 Task: Find connections with filter location Cupira with filter topic #realestatewith filter profile language English with filter current company ITI And Diploma Jobs with filter school Hemwati Nandan Bahuguna Garhwal University with filter industry Collection Agencies with filter service category Search Engine Optimization (SEO) with filter keywords title Tow Truck Operator
Action: Mouse moved to (532, 95)
Screenshot: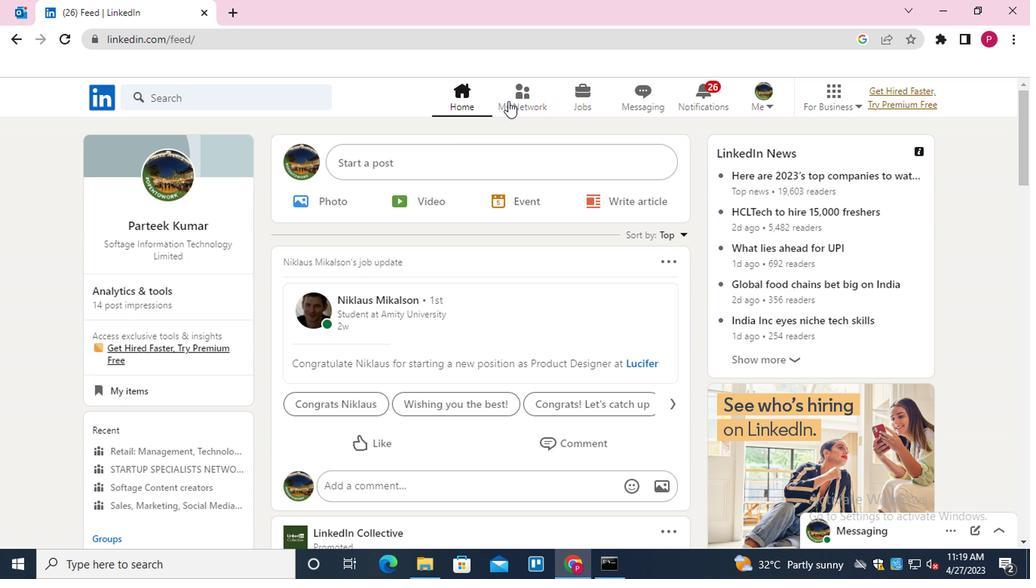 
Action: Mouse pressed left at (532, 95)
Screenshot: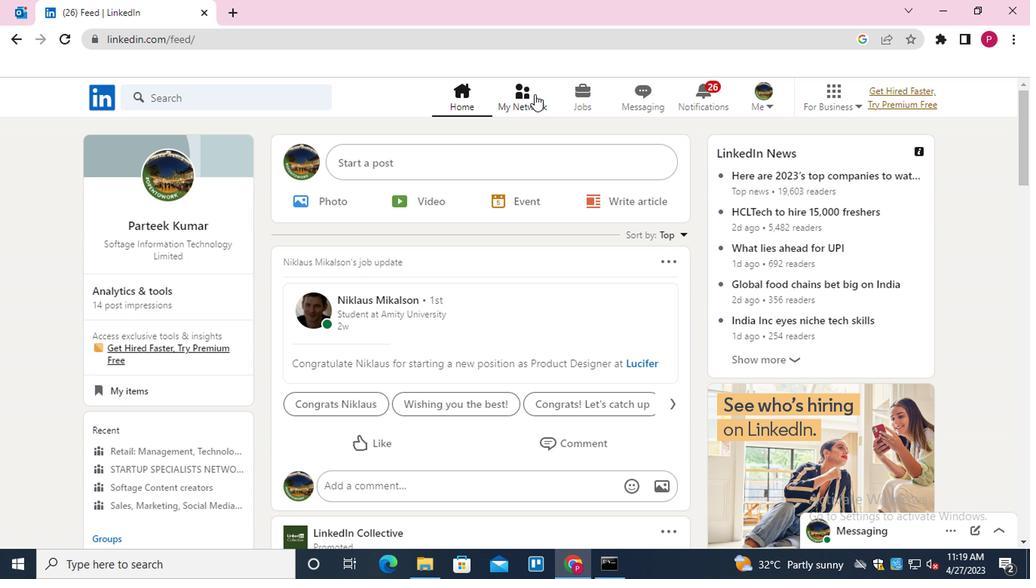 
Action: Mouse moved to (254, 187)
Screenshot: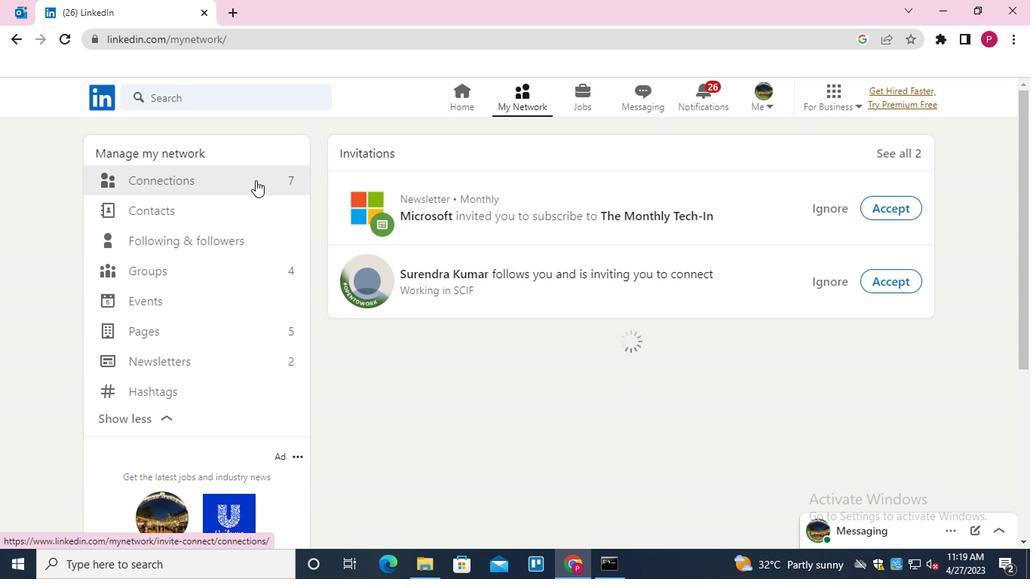 
Action: Mouse pressed left at (254, 187)
Screenshot: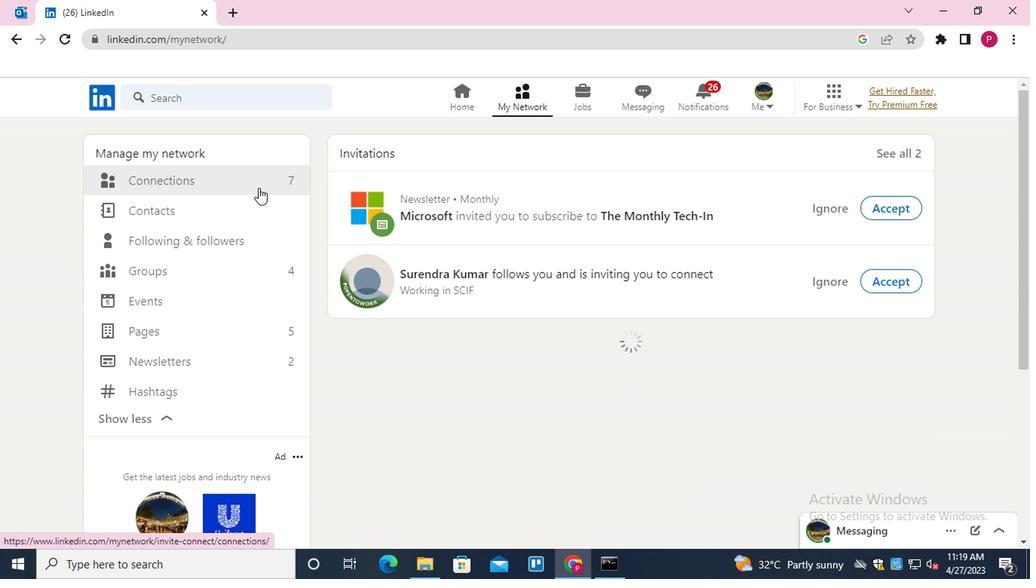 
Action: Mouse moved to (622, 179)
Screenshot: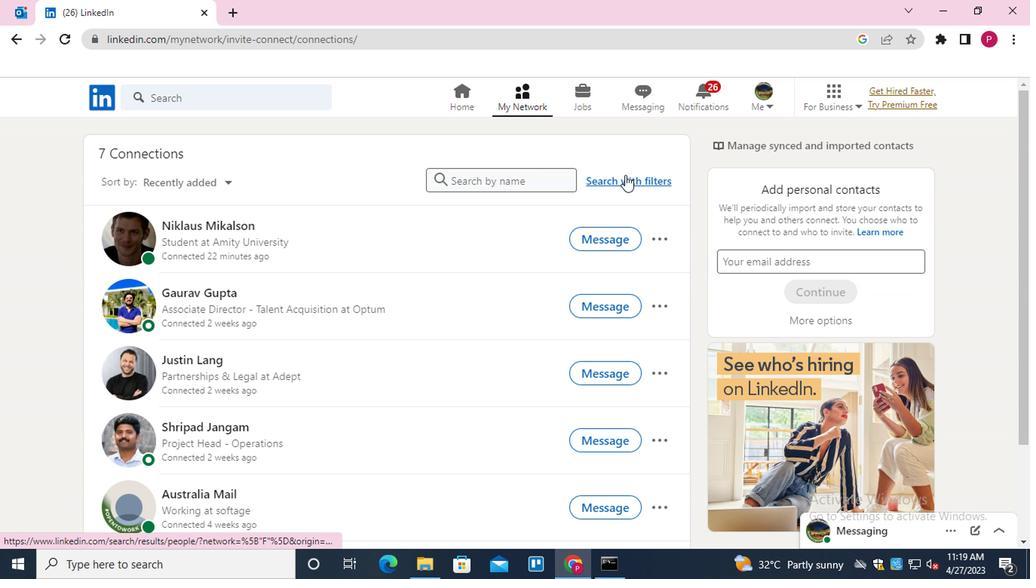 
Action: Mouse pressed left at (622, 179)
Screenshot: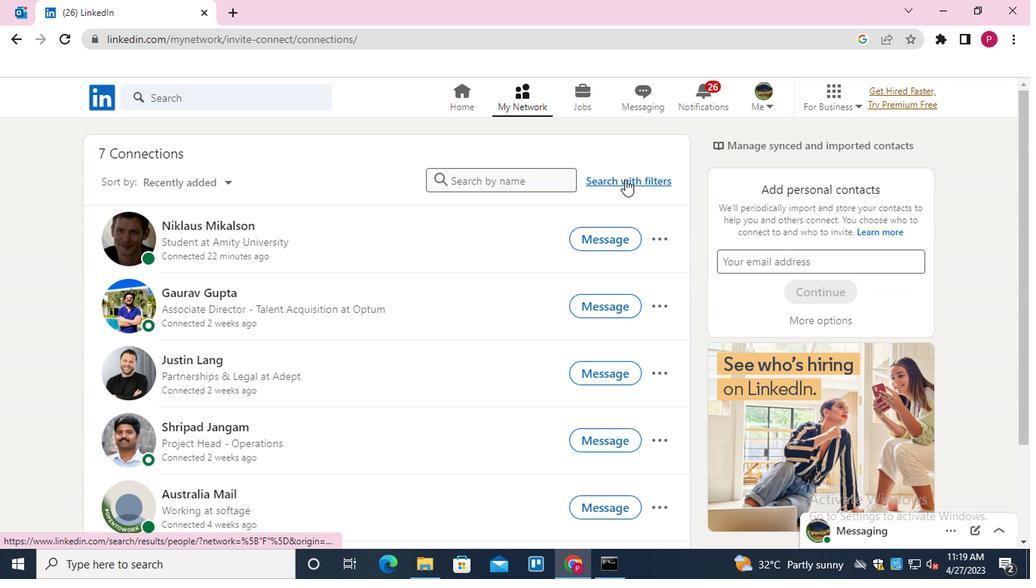 
Action: Mouse moved to (549, 140)
Screenshot: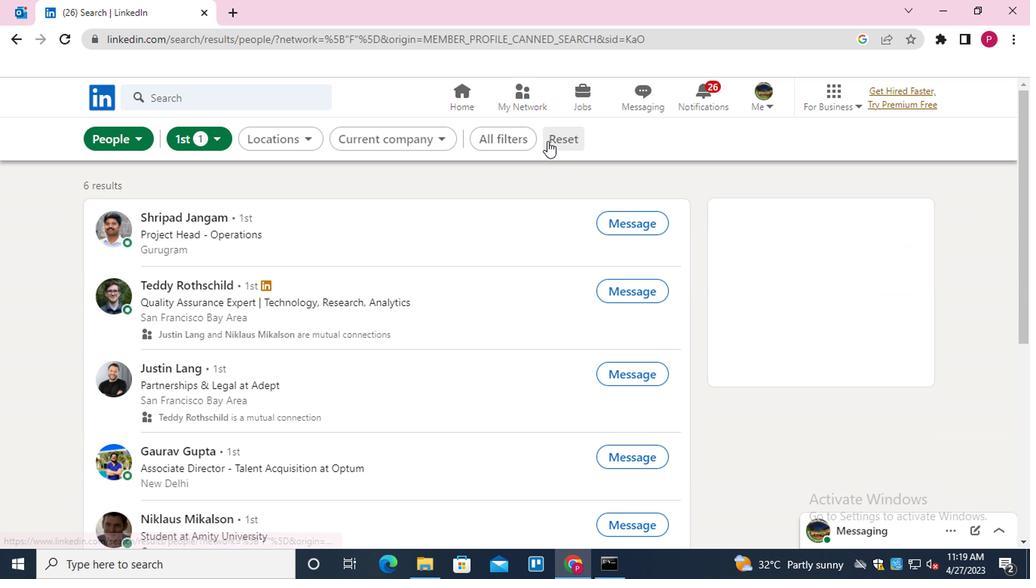 
Action: Mouse pressed left at (549, 140)
Screenshot: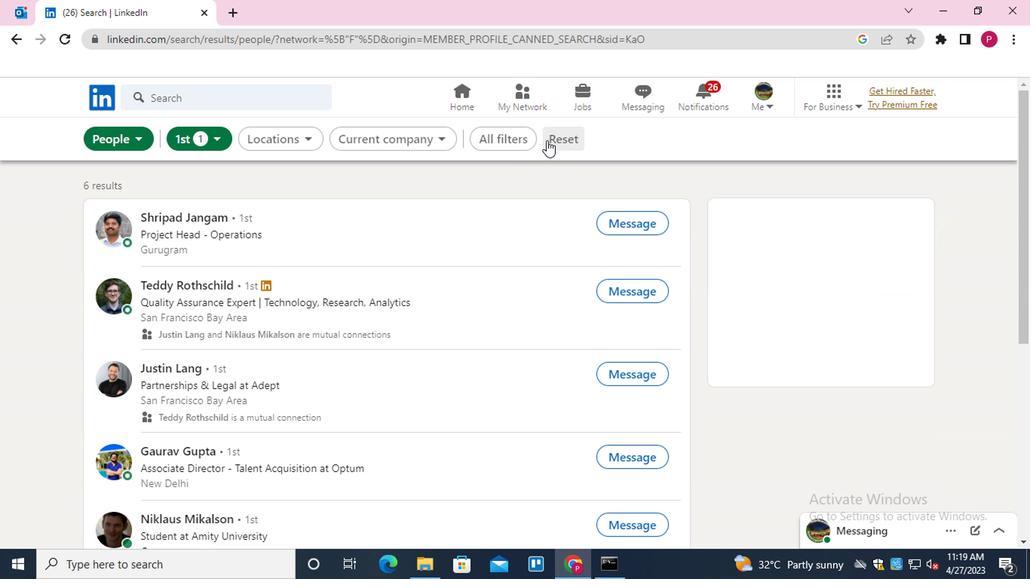 
Action: Mouse moved to (542, 140)
Screenshot: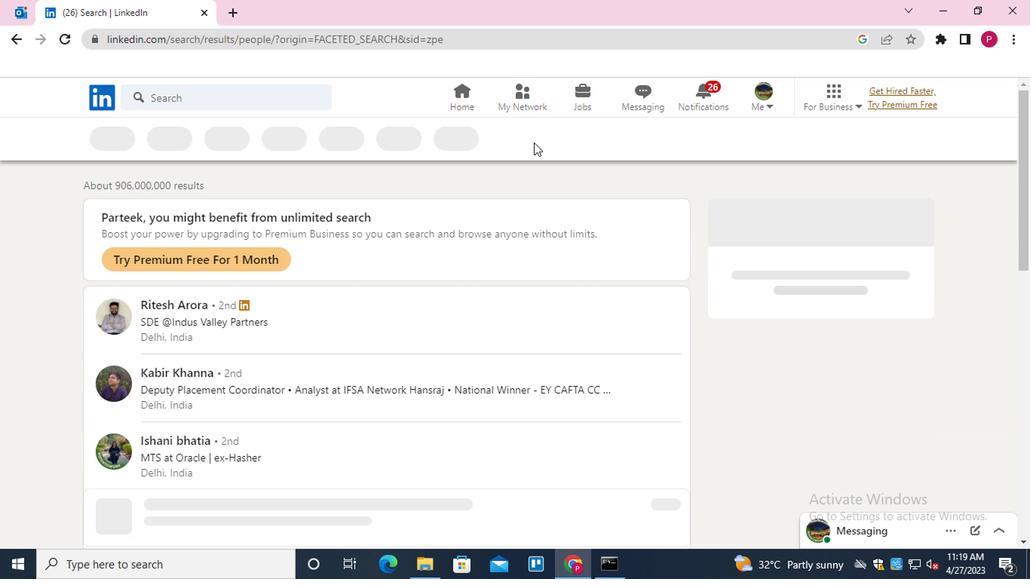 
Action: Mouse pressed left at (542, 140)
Screenshot: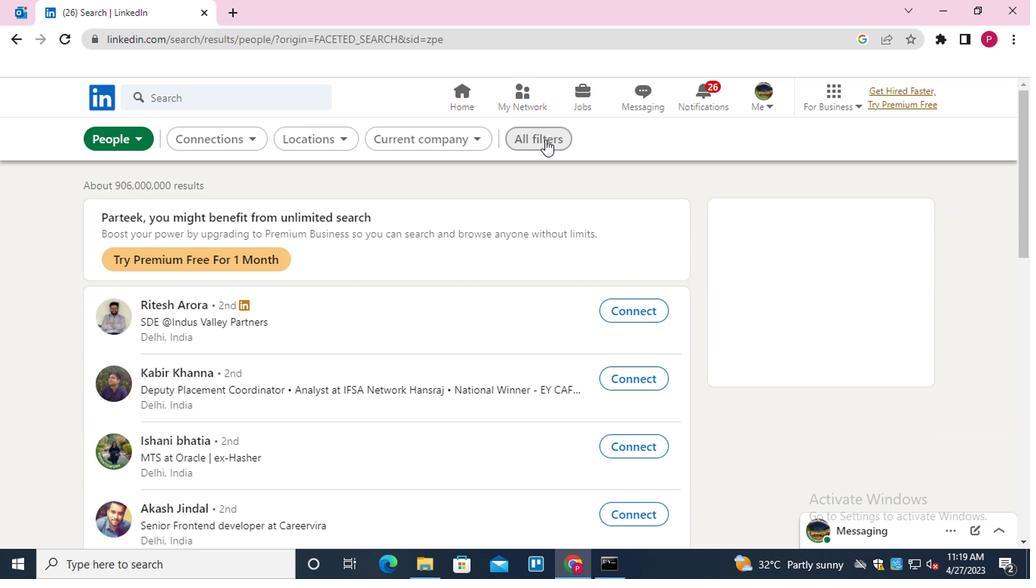 
Action: Mouse moved to (787, 296)
Screenshot: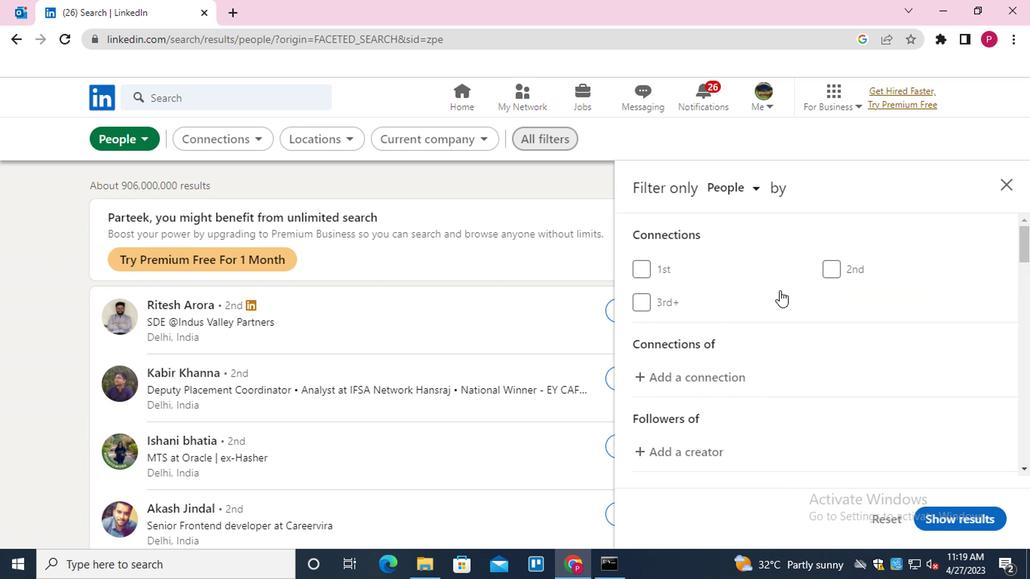 
Action: Mouse scrolled (787, 295) with delta (0, -1)
Screenshot: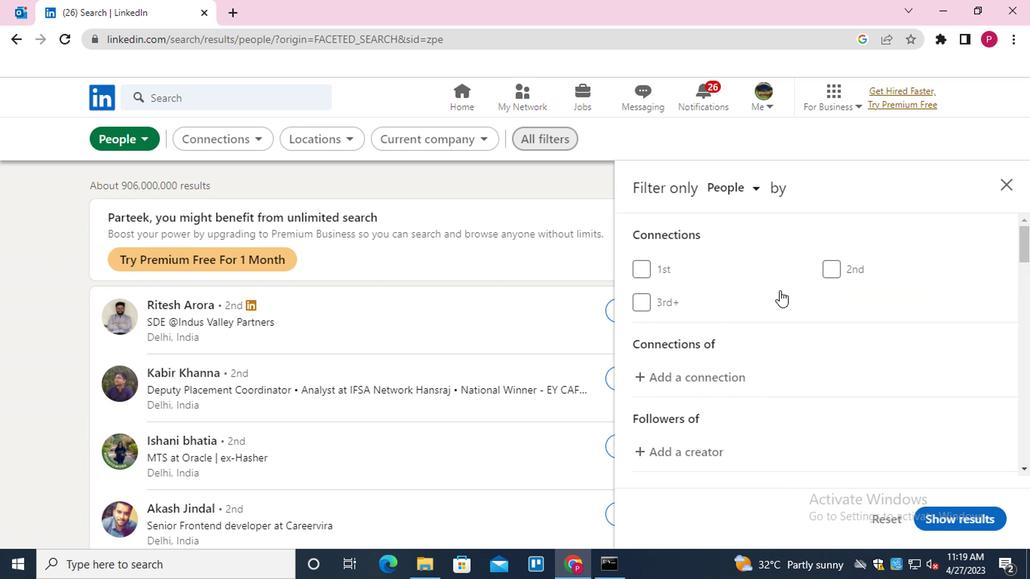 
Action: Mouse moved to (788, 300)
Screenshot: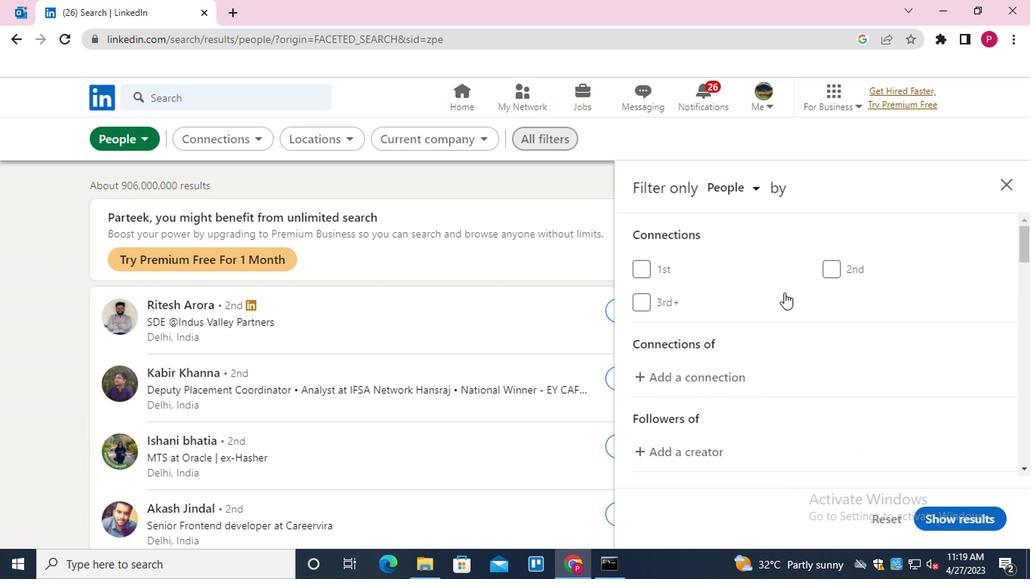 
Action: Mouse scrolled (788, 298) with delta (0, -1)
Screenshot: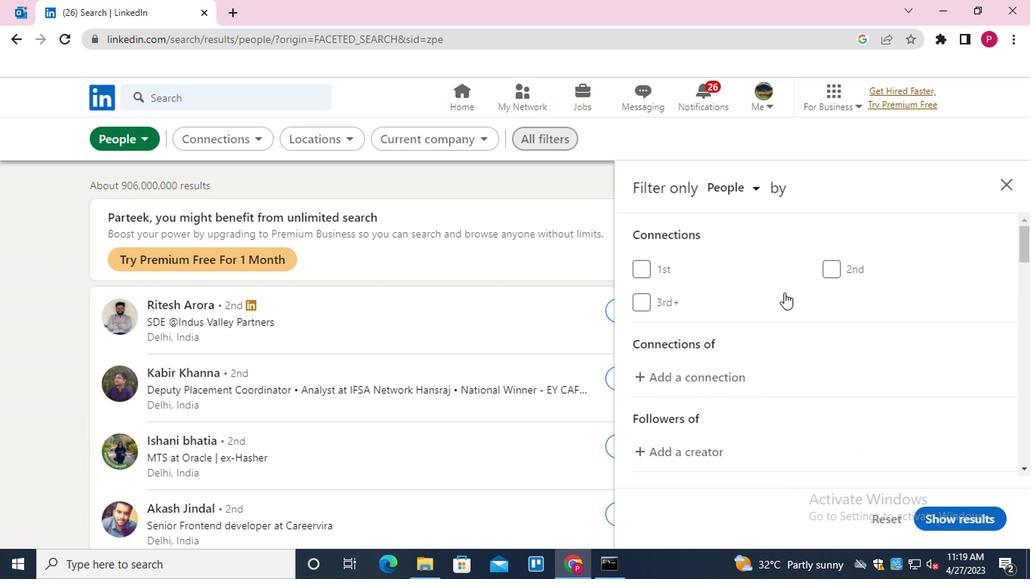 
Action: Mouse moved to (789, 301)
Screenshot: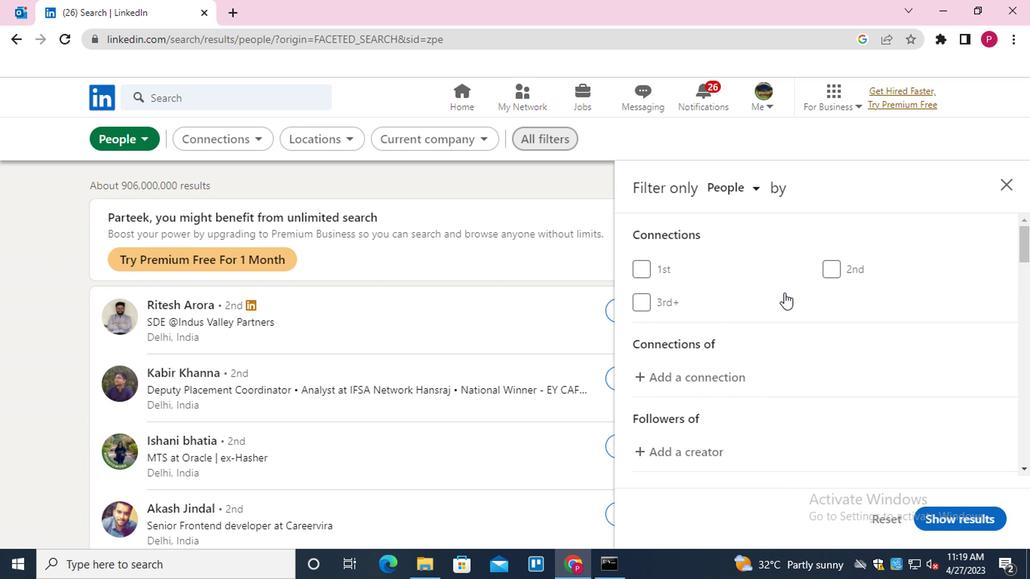 
Action: Mouse scrolled (789, 300) with delta (0, 0)
Screenshot: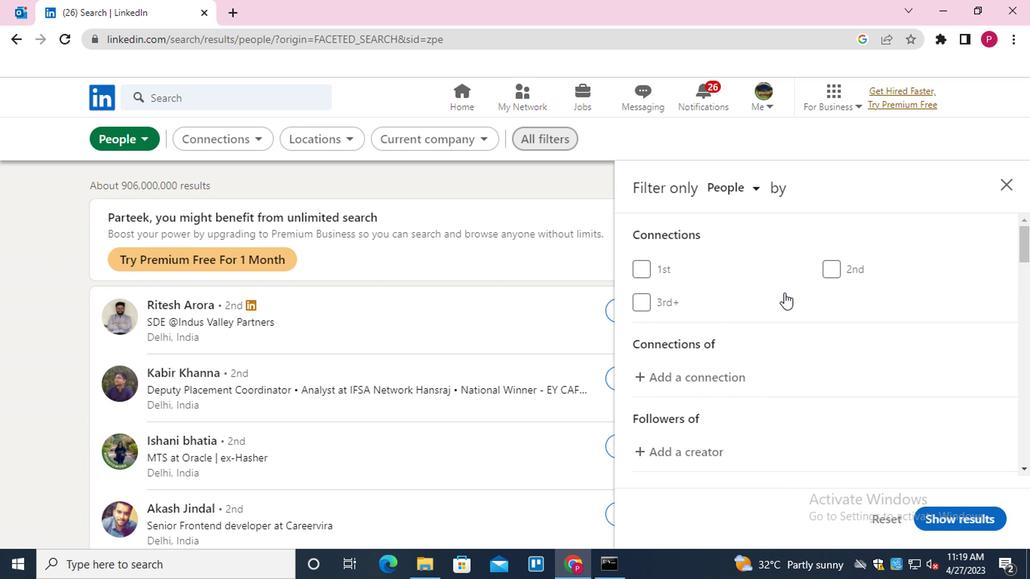 
Action: Mouse moved to (860, 357)
Screenshot: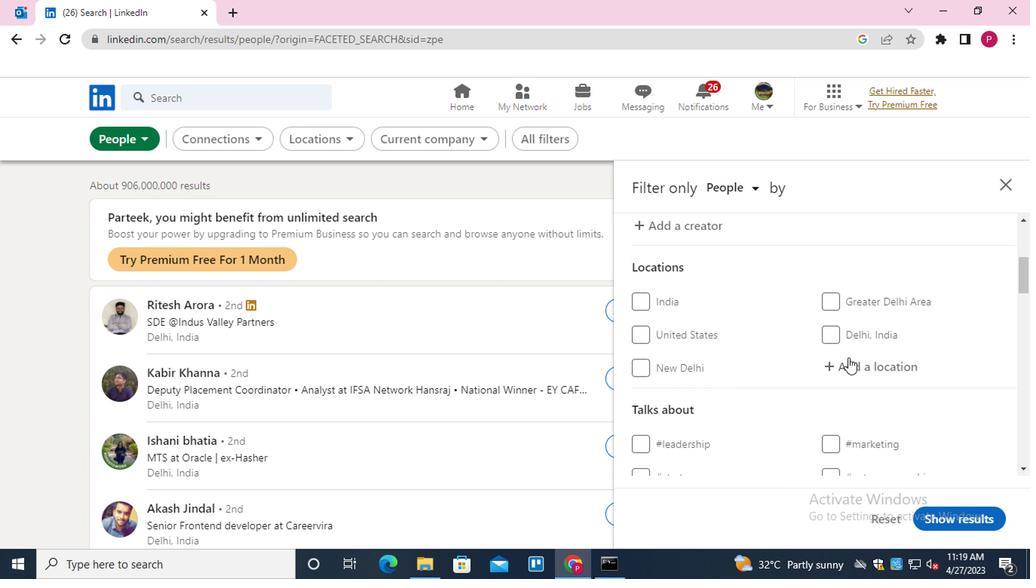 
Action: Mouse pressed left at (860, 357)
Screenshot: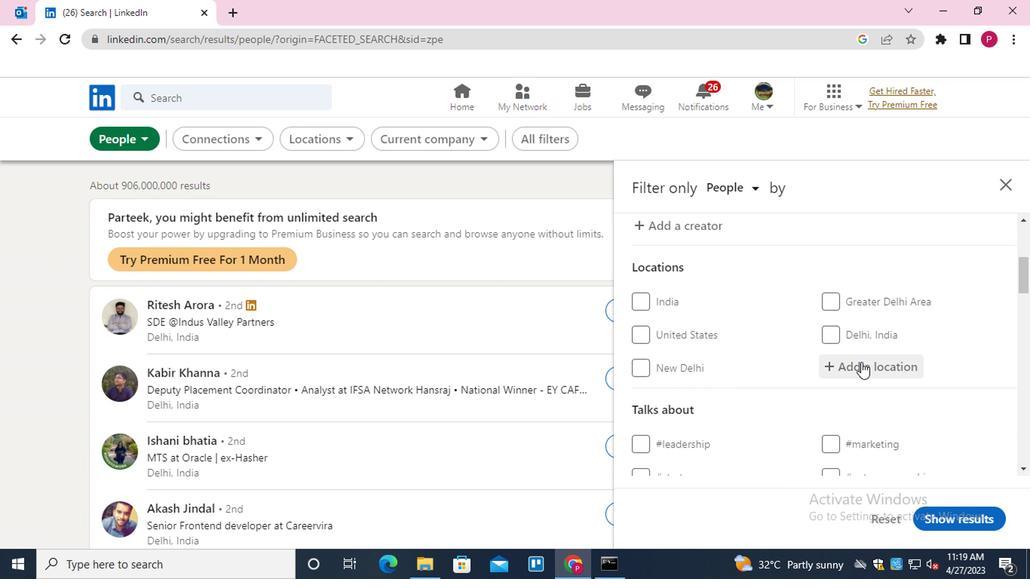 
Action: Mouse moved to (857, 357)
Screenshot: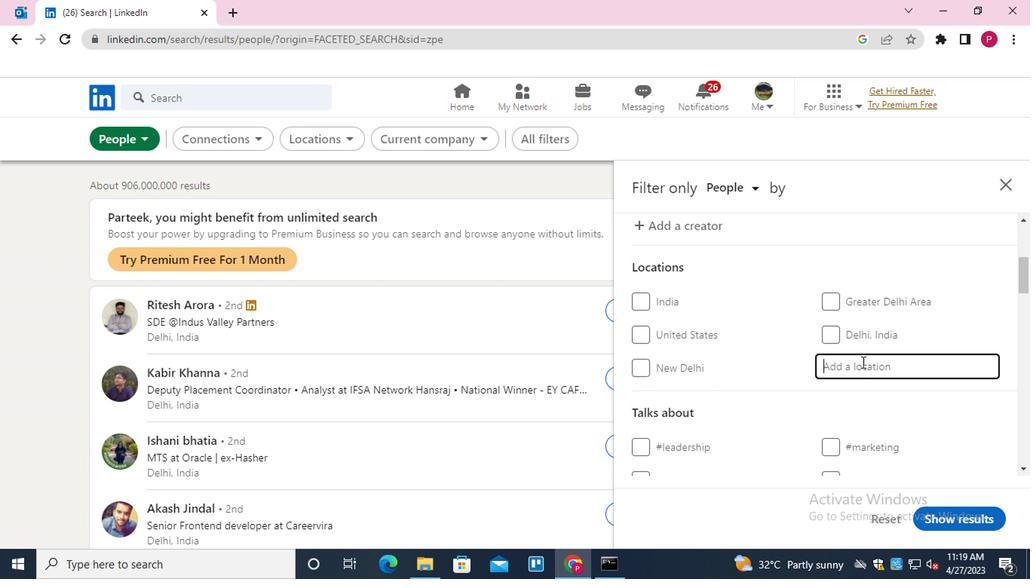 
Action: Key pressed <Key.shift>CUPIRA<Key.down><Key.enter>
Screenshot: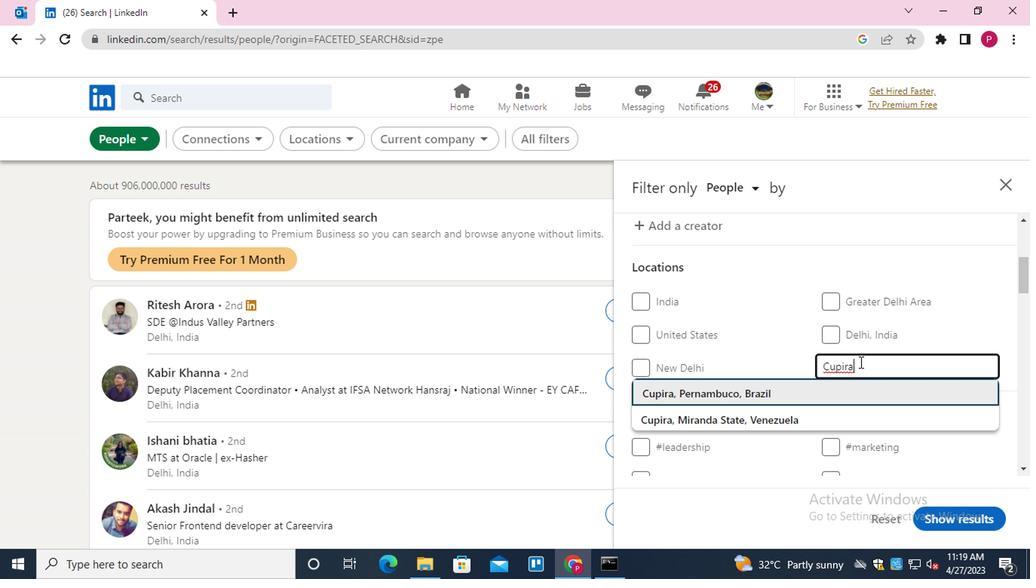 
Action: Mouse moved to (563, 373)
Screenshot: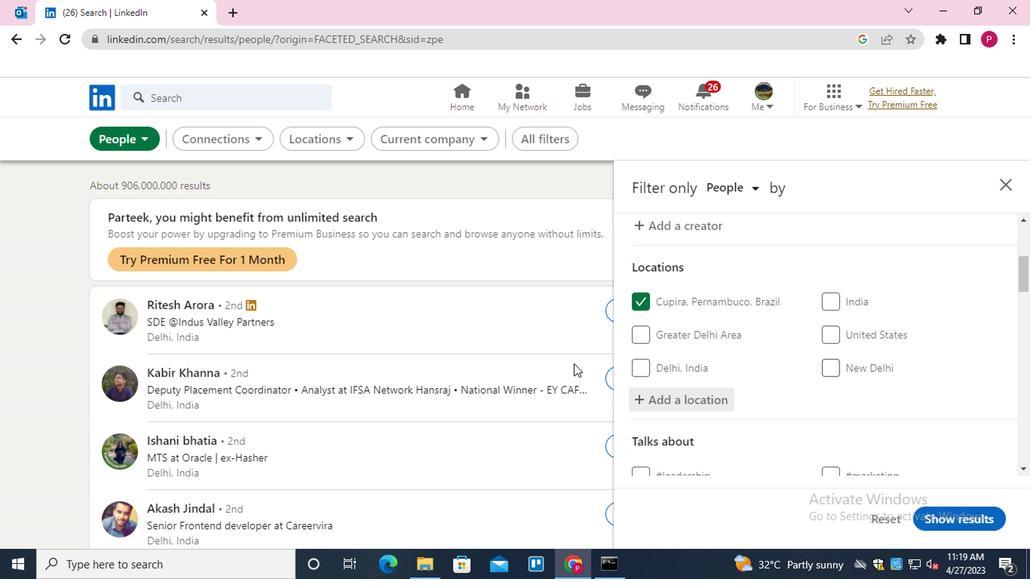
Action: Mouse scrolled (563, 371) with delta (0, -1)
Screenshot: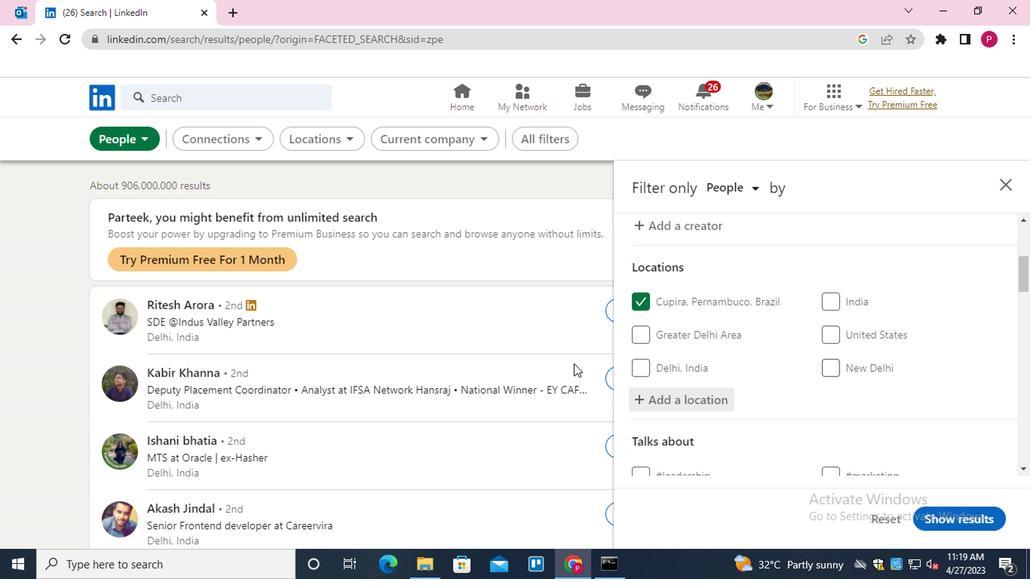 
Action: Mouse moved to (569, 381)
Screenshot: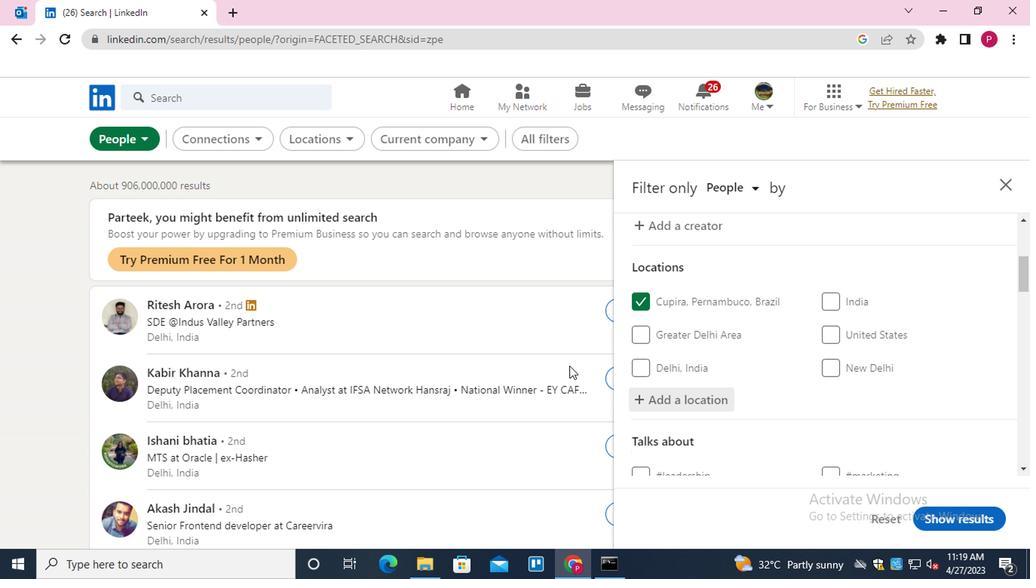 
Action: Mouse scrolled (569, 379) with delta (0, -1)
Screenshot: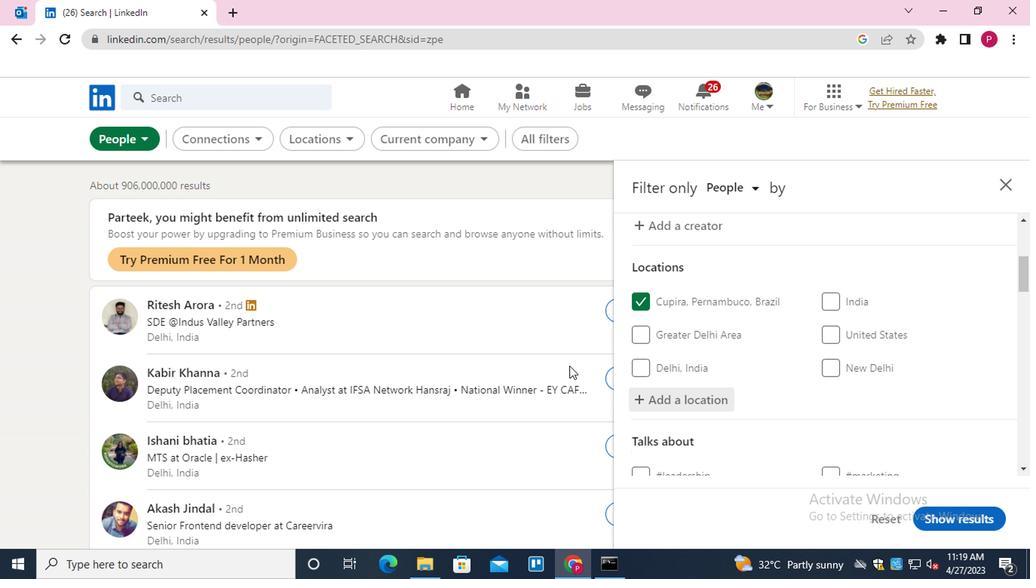 
Action: Mouse moved to (581, 388)
Screenshot: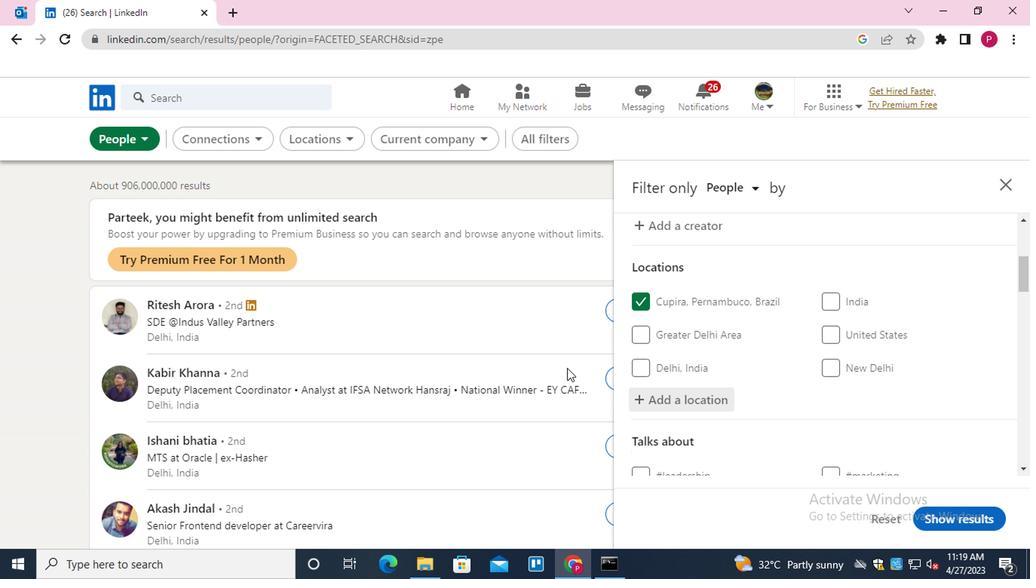 
Action: Mouse scrolled (581, 387) with delta (0, 0)
Screenshot: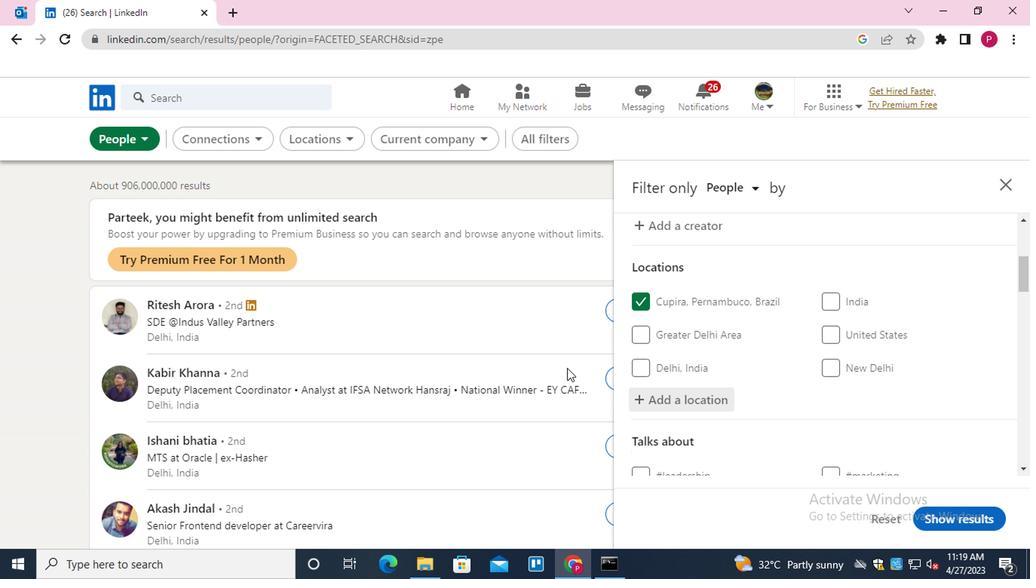 
Action: Mouse moved to (685, 375)
Screenshot: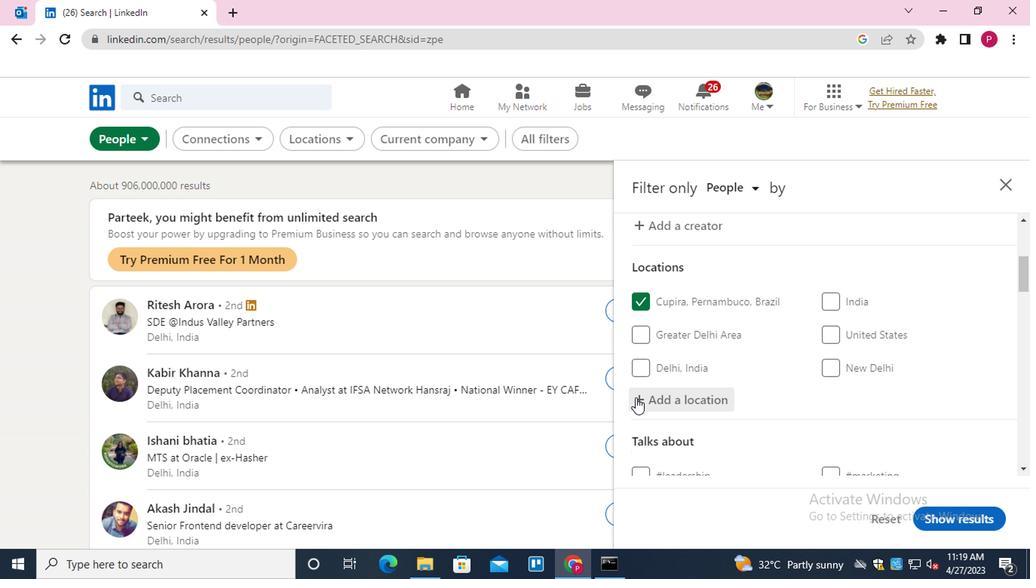 
Action: Mouse scrolled (685, 374) with delta (0, -1)
Screenshot: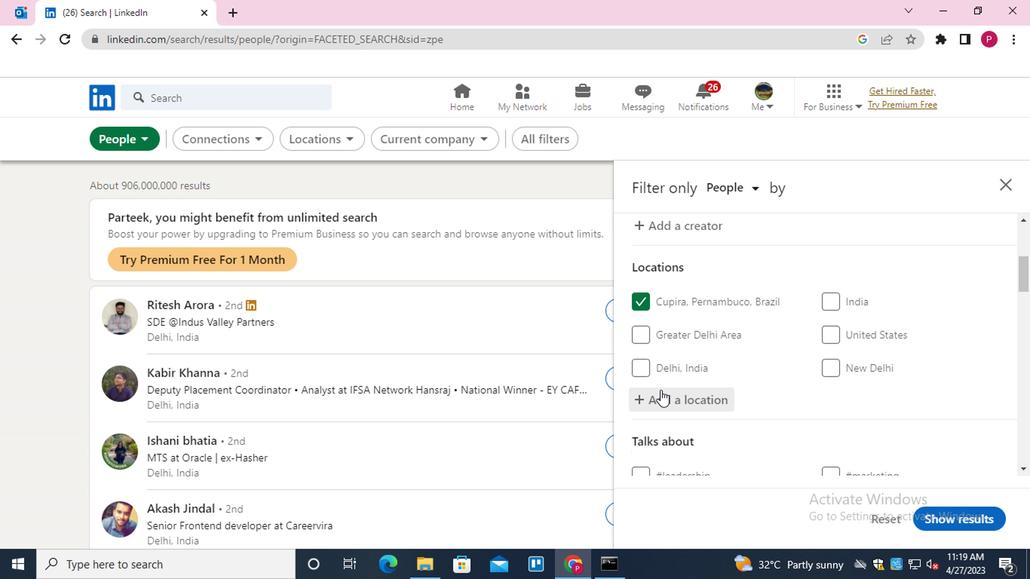 
Action: Mouse moved to (686, 375)
Screenshot: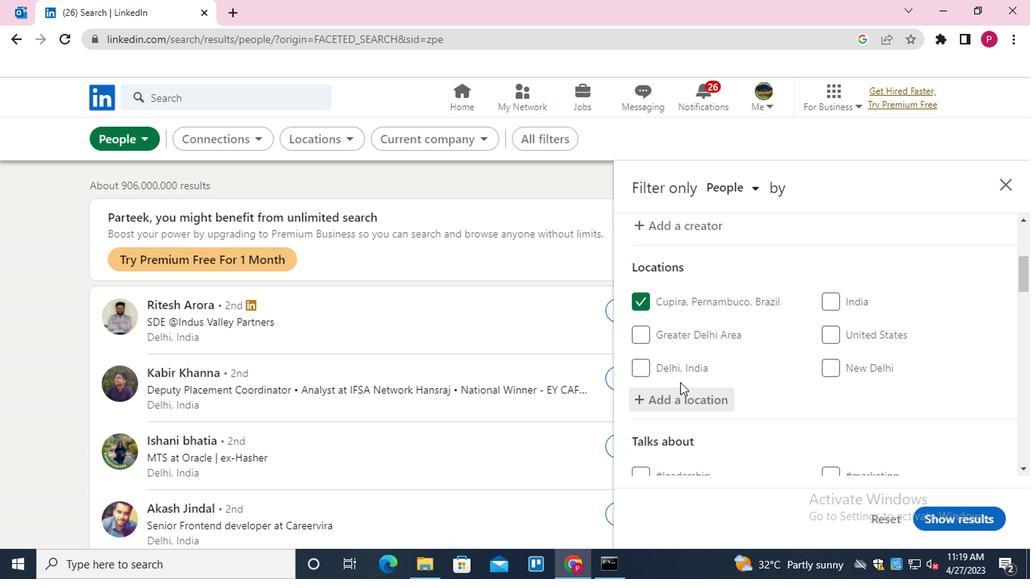 
Action: Mouse scrolled (686, 374) with delta (0, -1)
Screenshot: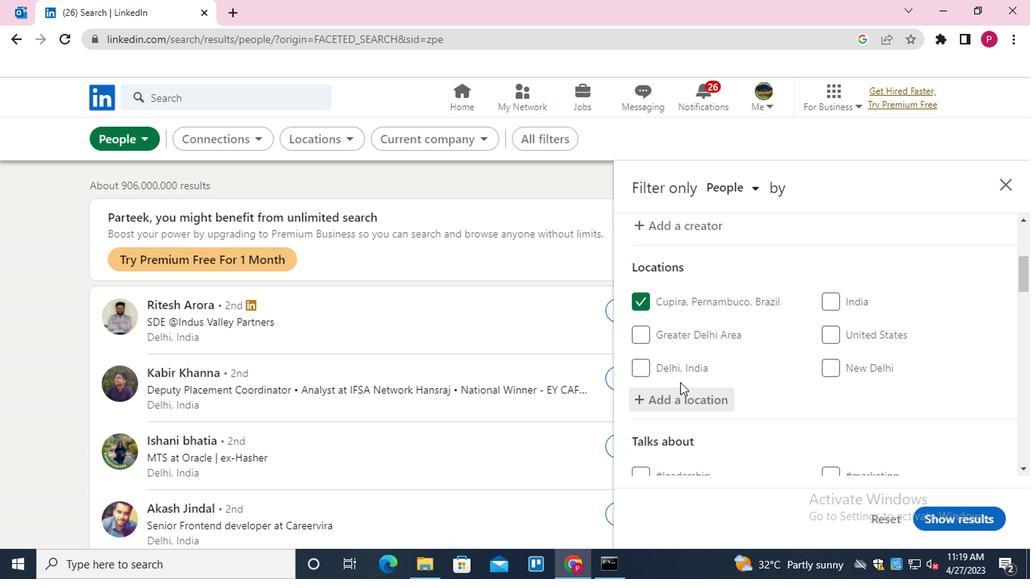 
Action: Mouse moved to (693, 377)
Screenshot: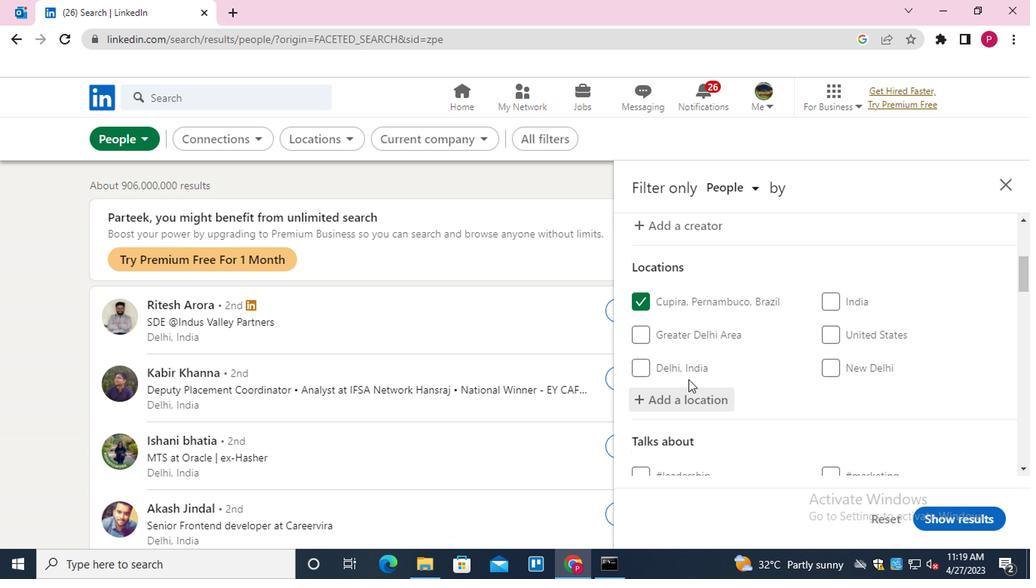
Action: Mouse scrolled (693, 376) with delta (0, -1)
Screenshot: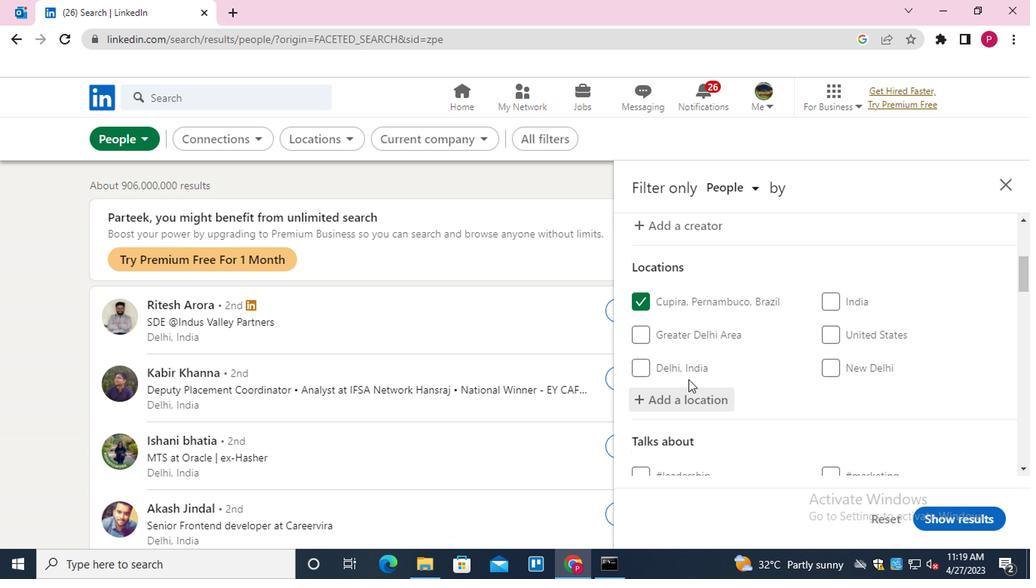 
Action: Mouse moved to (850, 311)
Screenshot: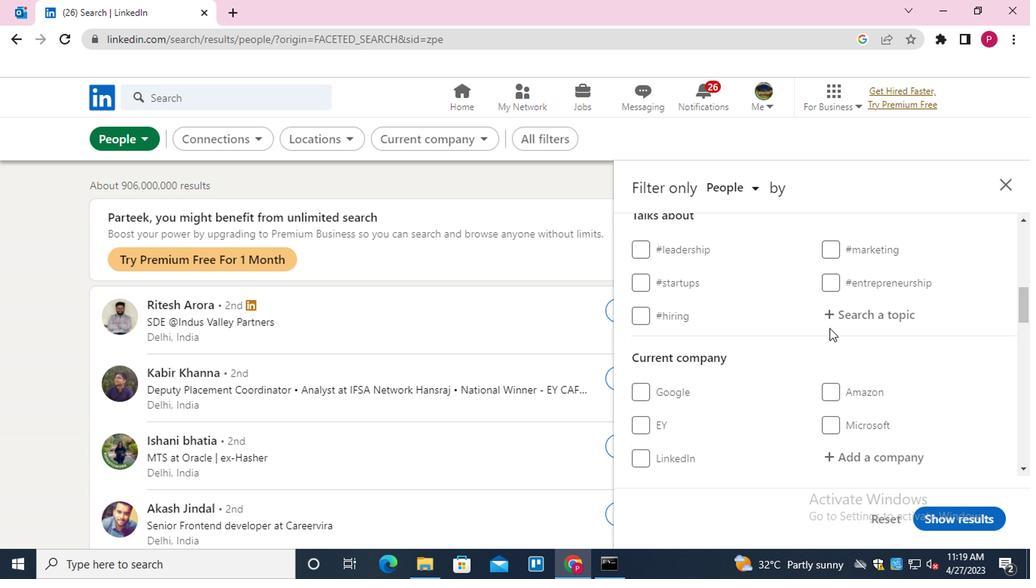 
Action: Mouse pressed left at (850, 311)
Screenshot: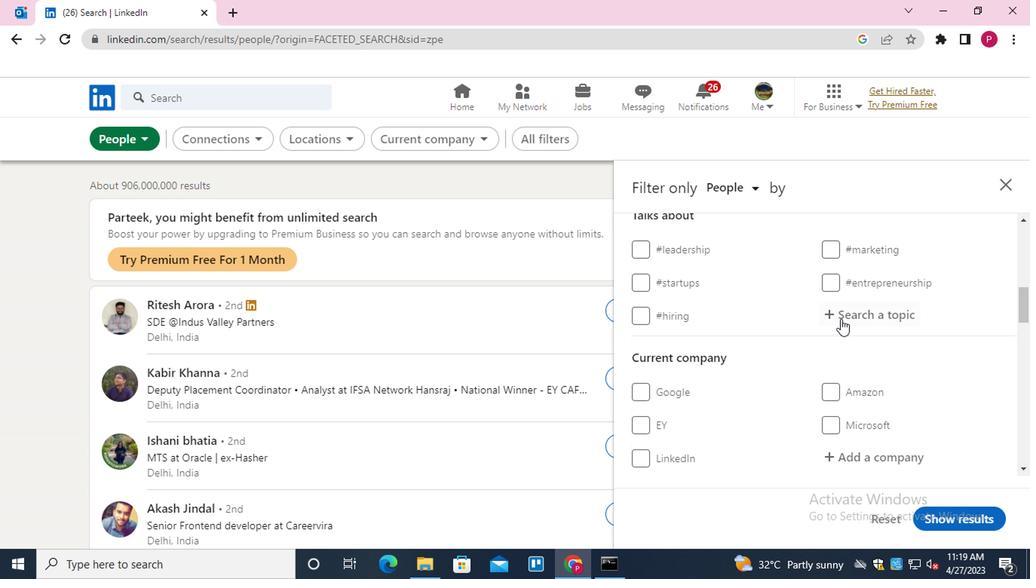
Action: Mouse moved to (855, 311)
Screenshot: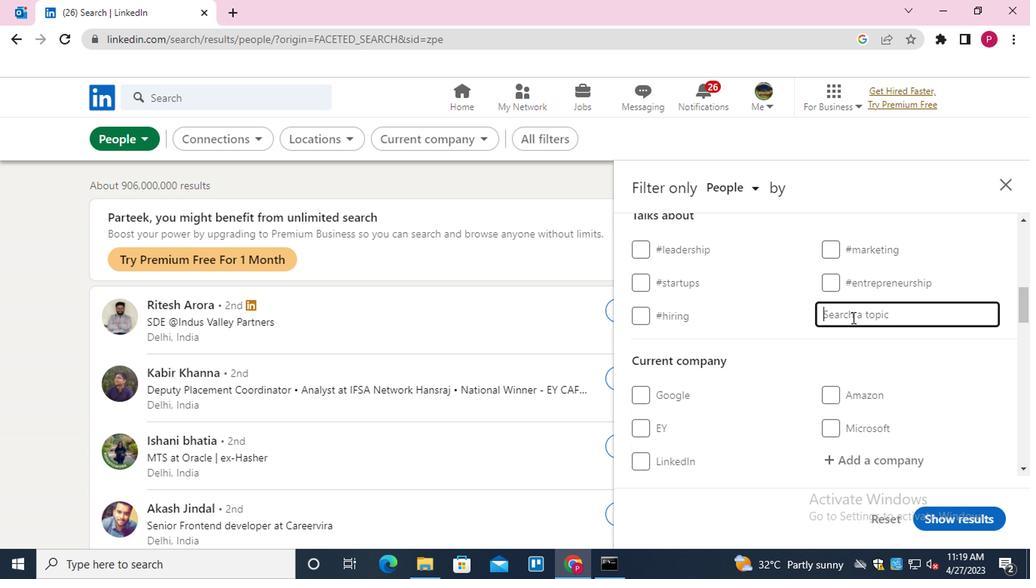 
Action: Key pressed REALSTATE<Key.down><Key.enter>
Screenshot: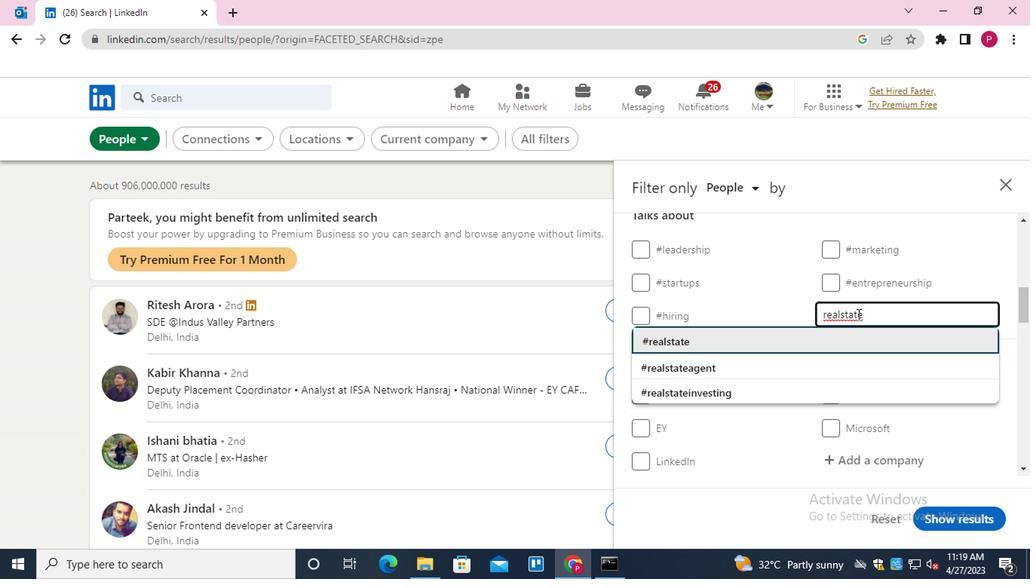 
Action: Mouse moved to (829, 310)
Screenshot: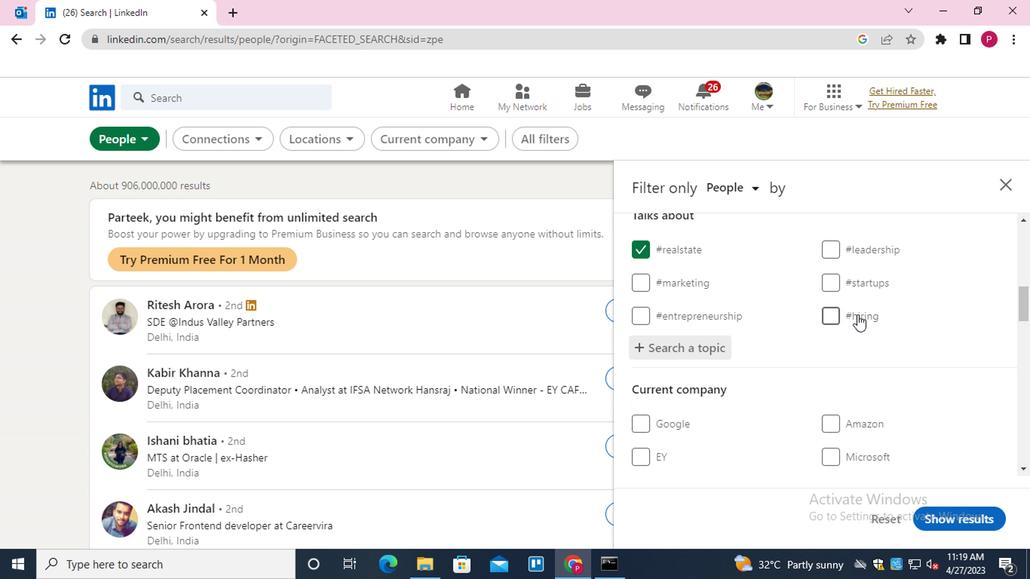 
Action: Mouse scrolled (829, 310) with delta (0, 0)
Screenshot: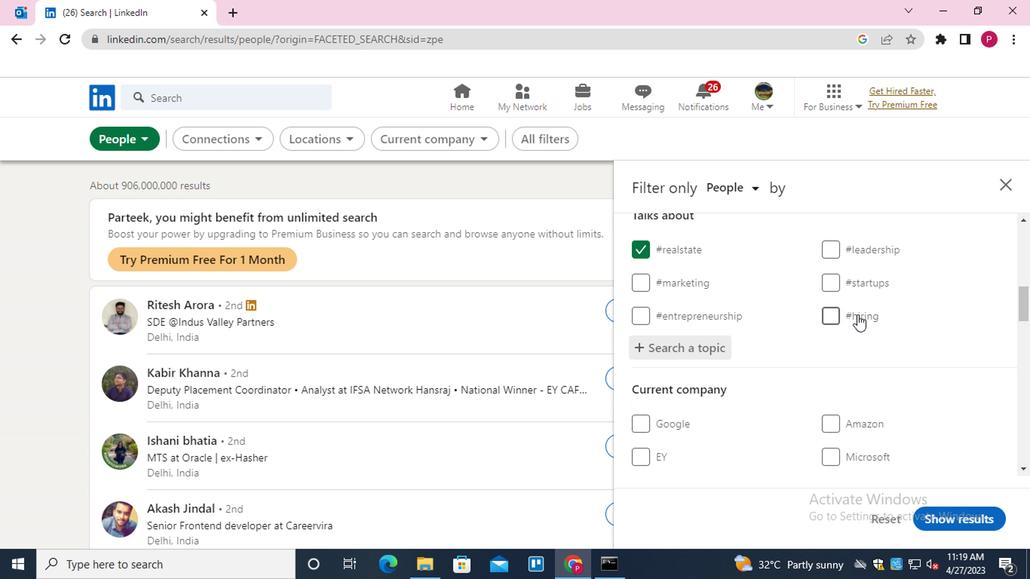 
Action: Mouse scrolled (829, 310) with delta (0, 0)
Screenshot: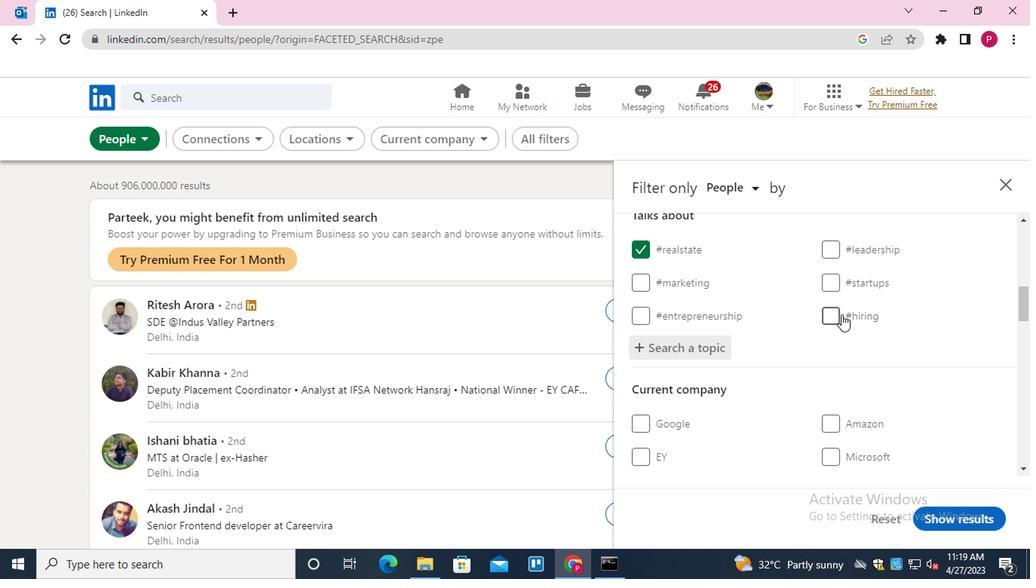 
Action: Mouse moved to (786, 334)
Screenshot: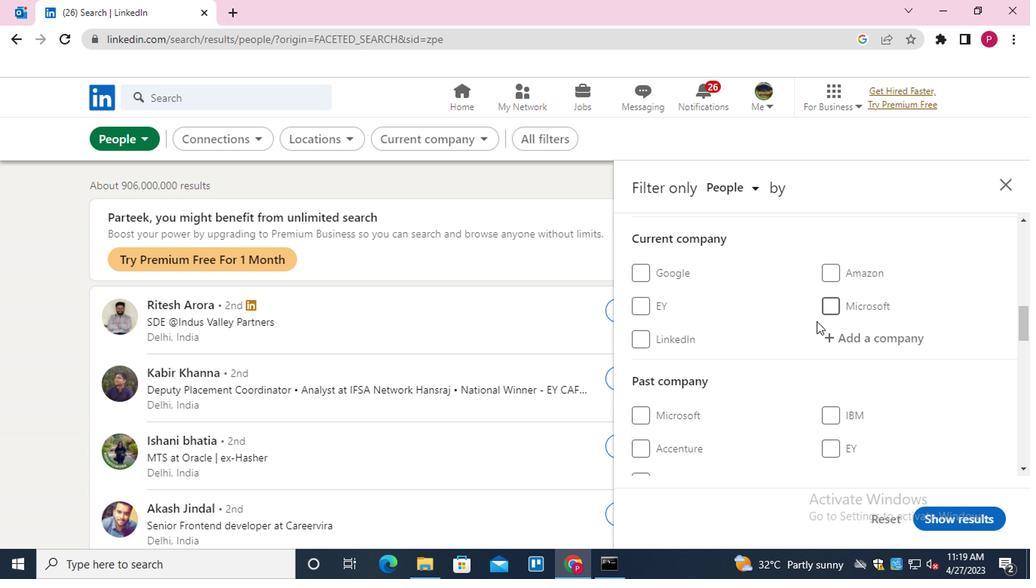 
Action: Mouse scrolled (786, 334) with delta (0, 0)
Screenshot: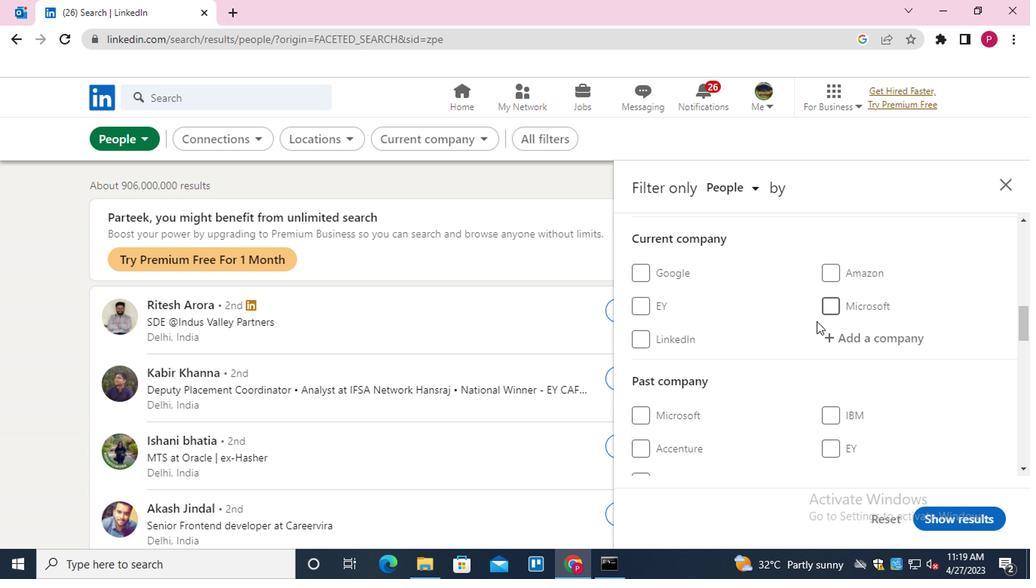 
Action: Mouse moved to (785, 336)
Screenshot: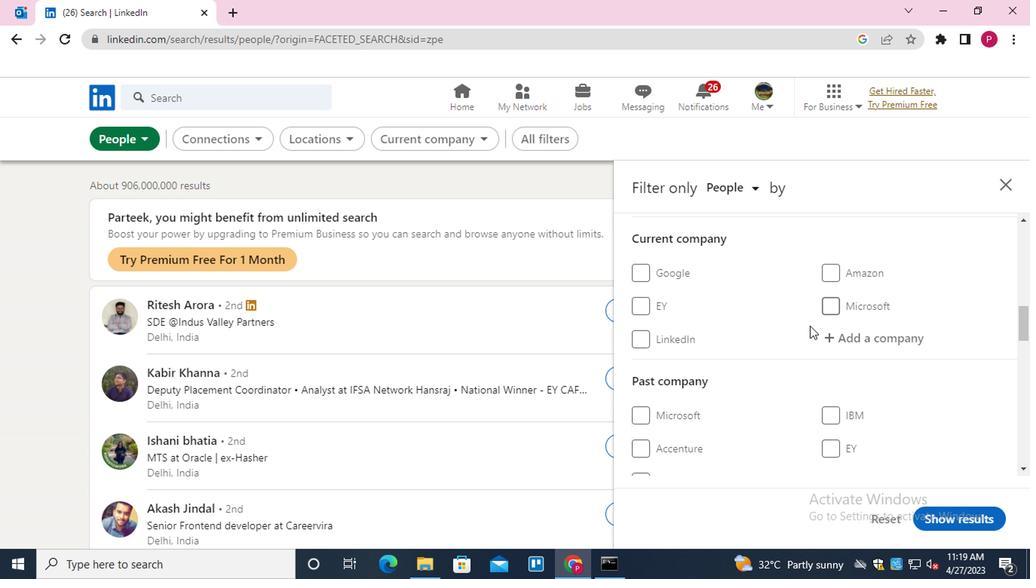 
Action: Mouse scrolled (785, 335) with delta (0, 0)
Screenshot: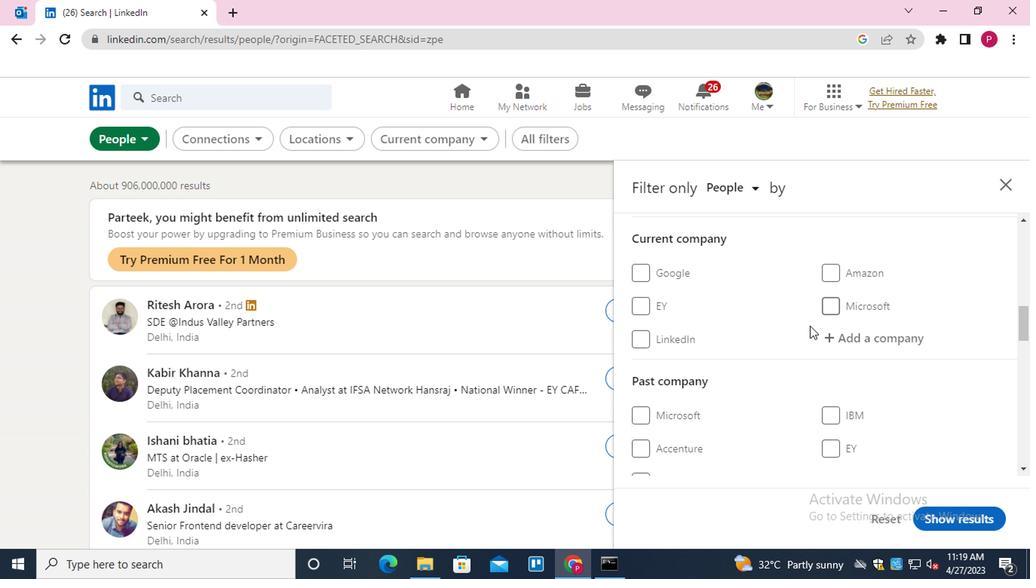 
Action: Mouse moved to (785, 337)
Screenshot: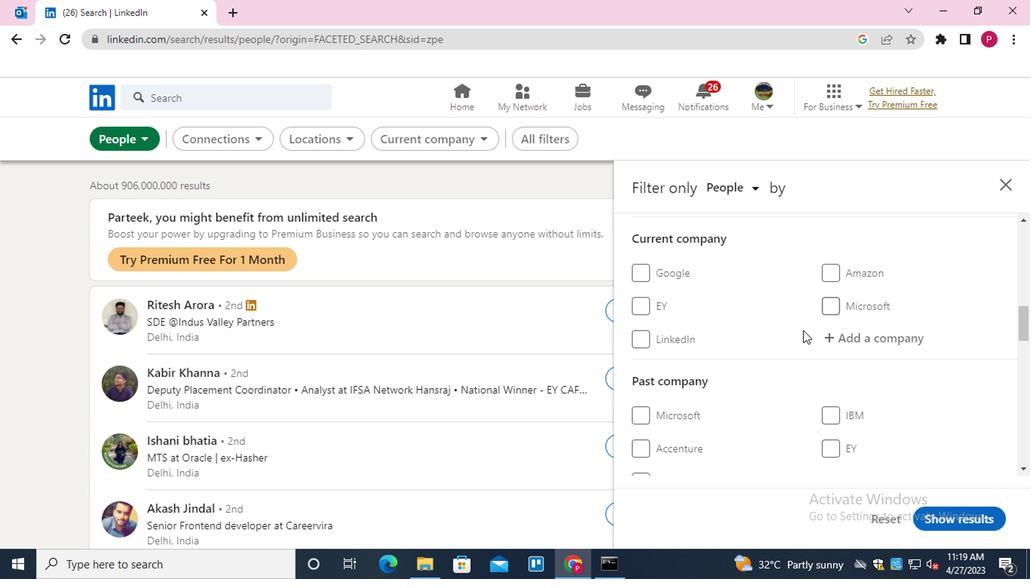 
Action: Mouse scrolled (785, 336) with delta (0, -1)
Screenshot: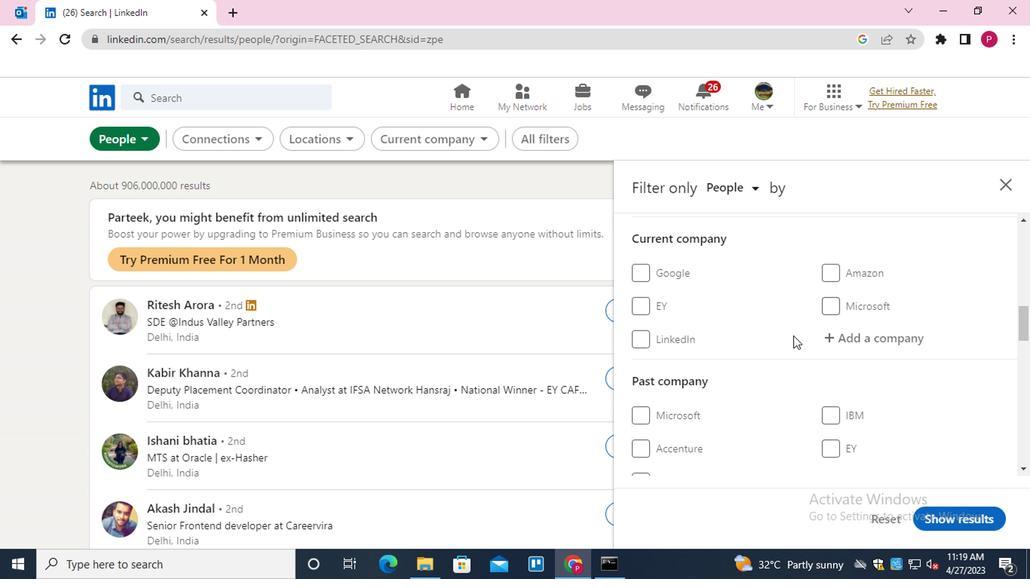 
Action: Mouse moved to (785, 337)
Screenshot: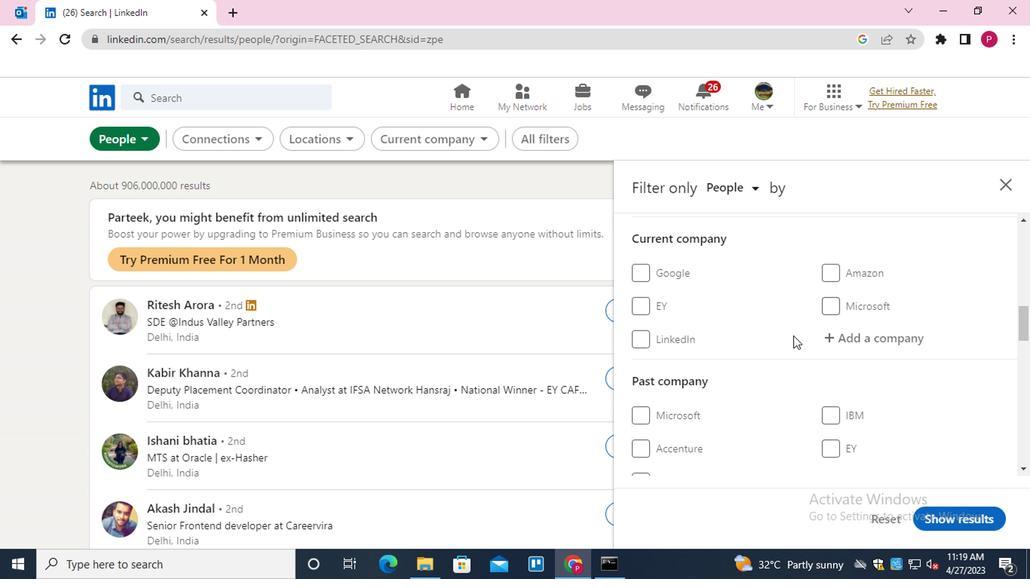 
Action: Mouse scrolled (785, 336) with delta (0, -1)
Screenshot: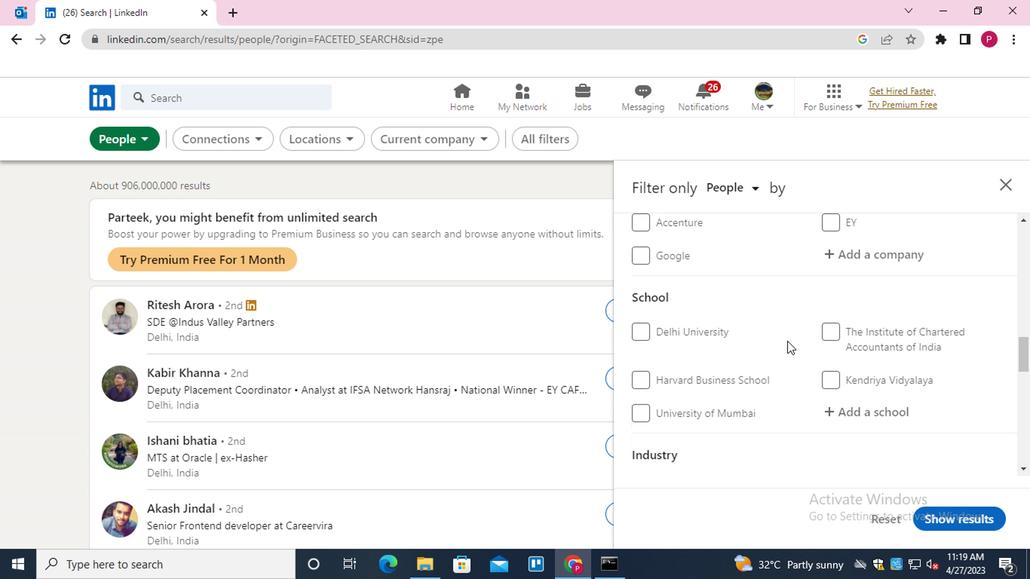 
Action: Mouse scrolled (785, 336) with delta (0, -1)
Screenshot: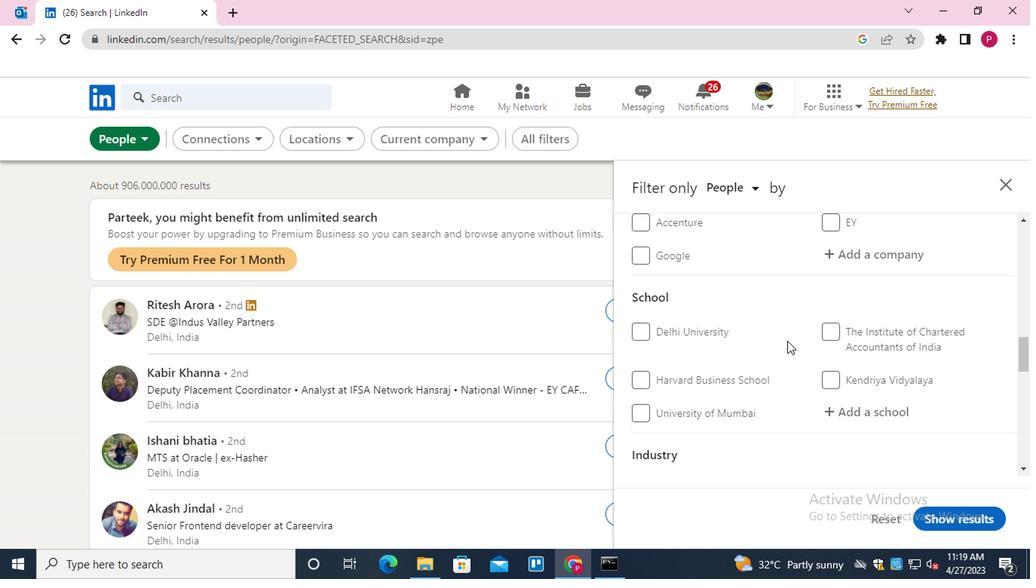 
Action: Mouse scrolled (785, 336) with delta (0, -1)
Screenshot: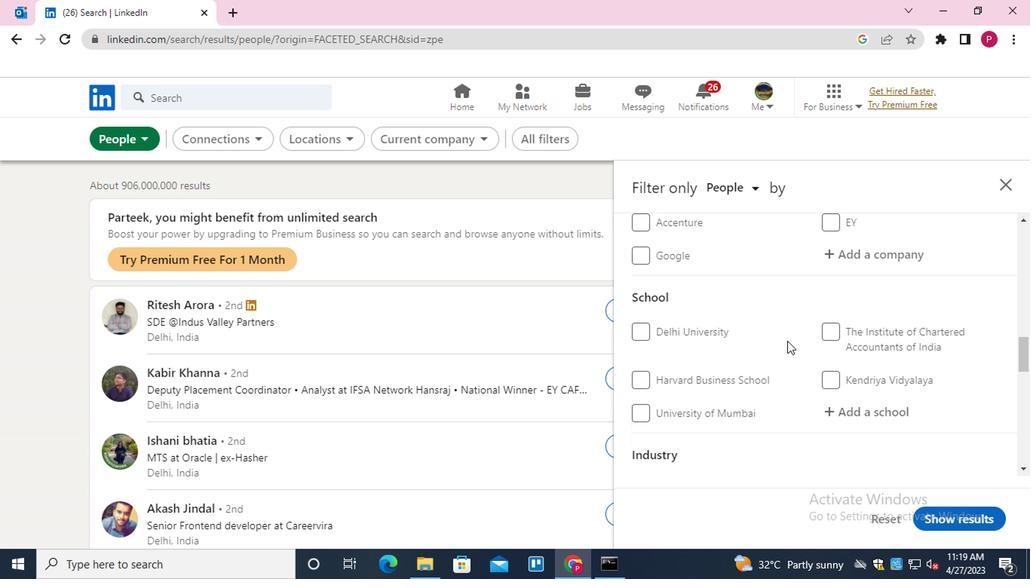
Action: Mouse scrolled (785, 336) with delta (0, -1)
Screenshot: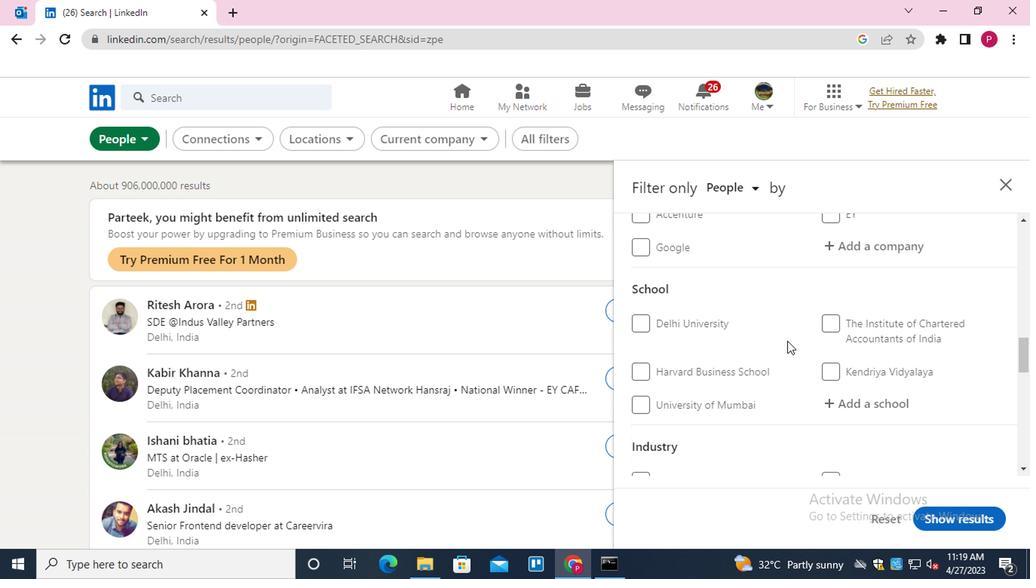 
Action: Mouse moved to (672, 342)
Screenshot: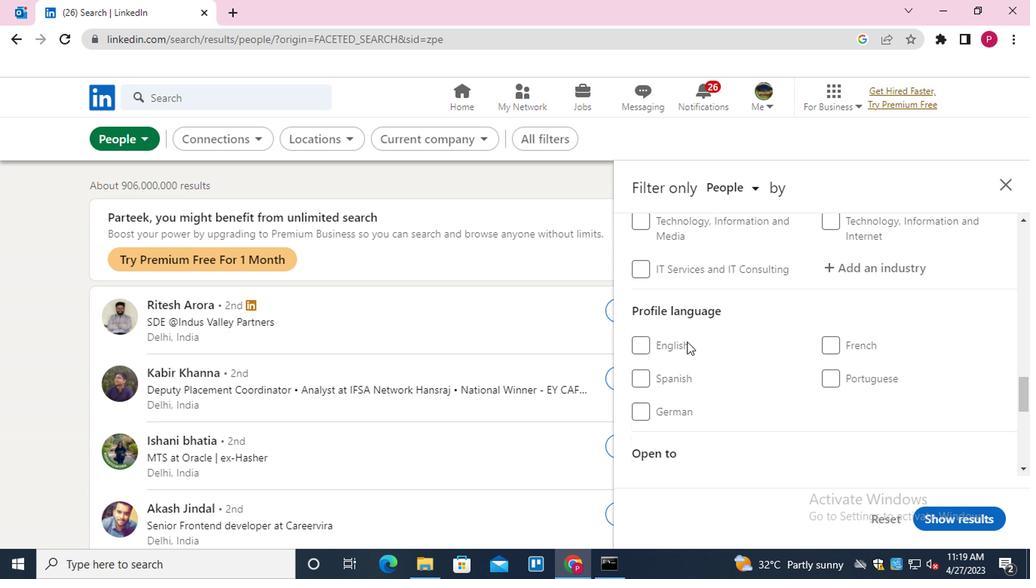 
Action: Mouse pressed left at (672, 342)
Screenshot: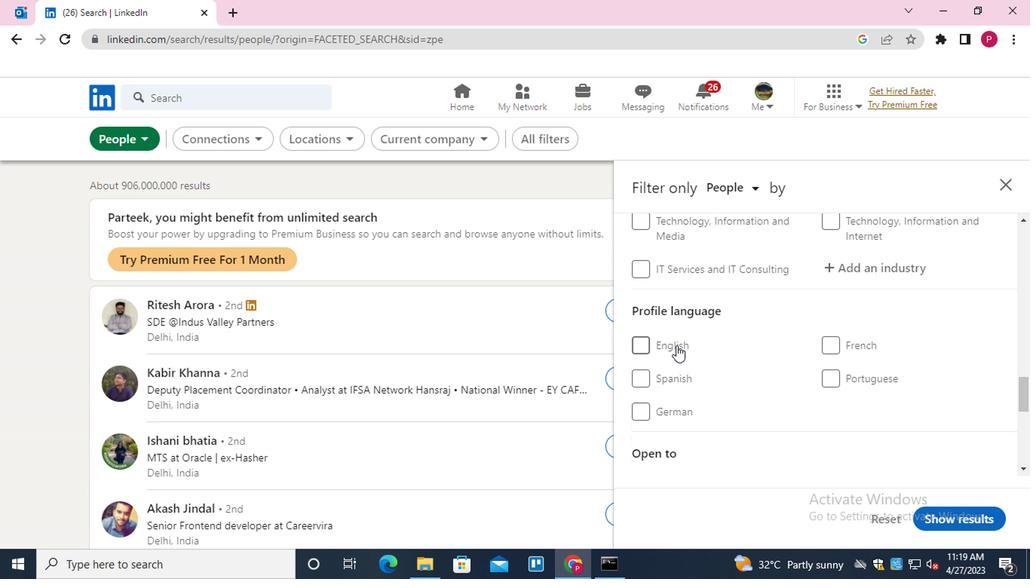 
Action: Mouse moved to (705, 339)
Screenshot: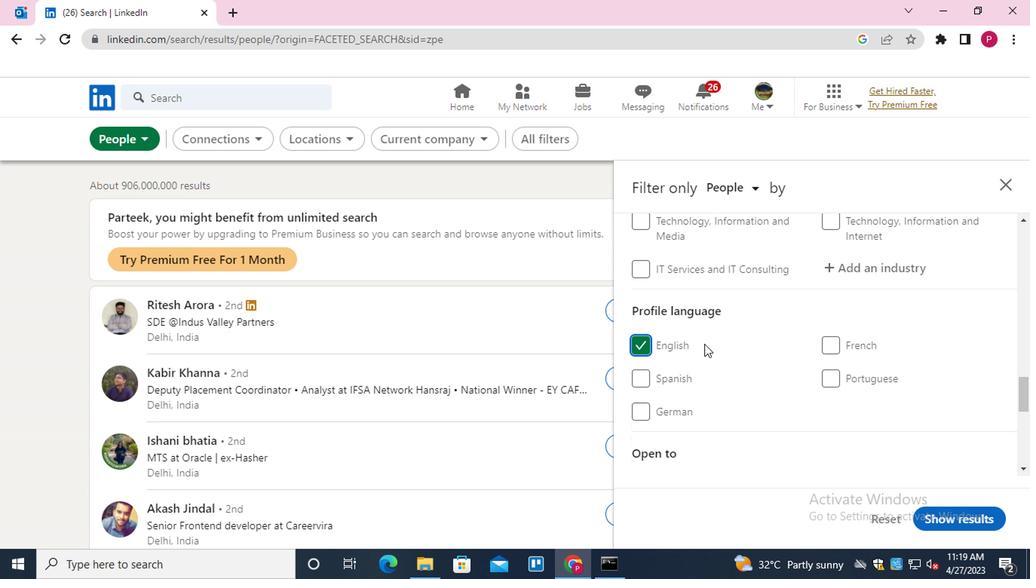 
Action: Mouse scrolled (705, 340) with delta (0, 0)
Screenshot: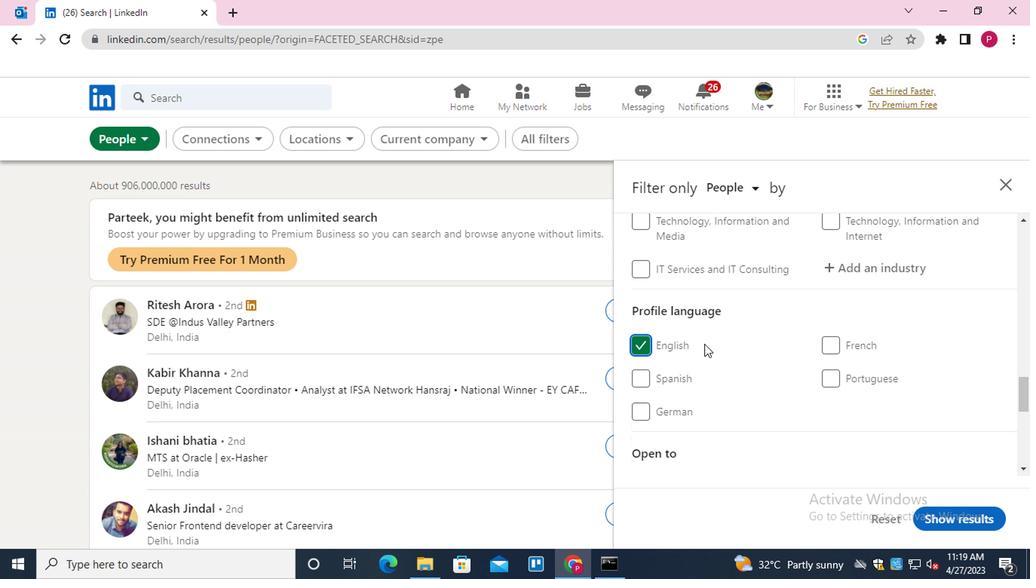 
Action: Mouse scrolled (705, 340) with delta (0, 0)
Screenshot: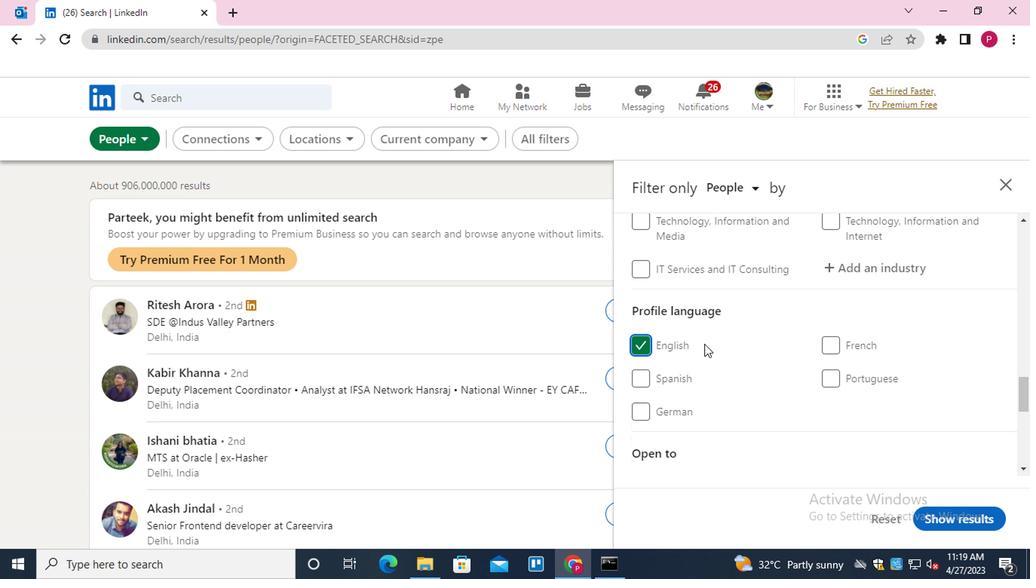 
Action: Mouse scrolled (705, 340) with delta (0, 0)
Screenshot: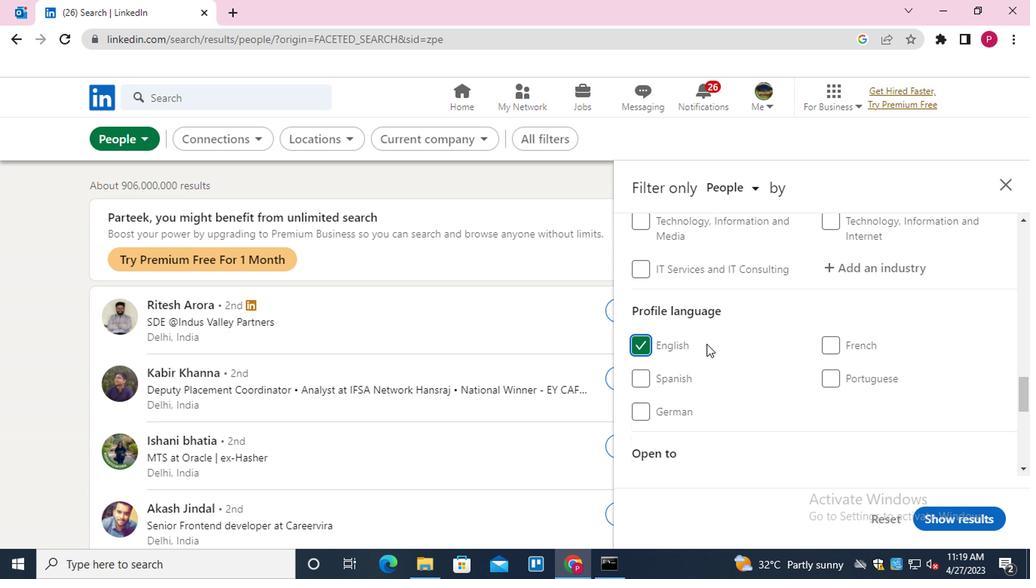 
Action: Mouse scrolled (705, 340) with delta (0, 0)
Screenshot: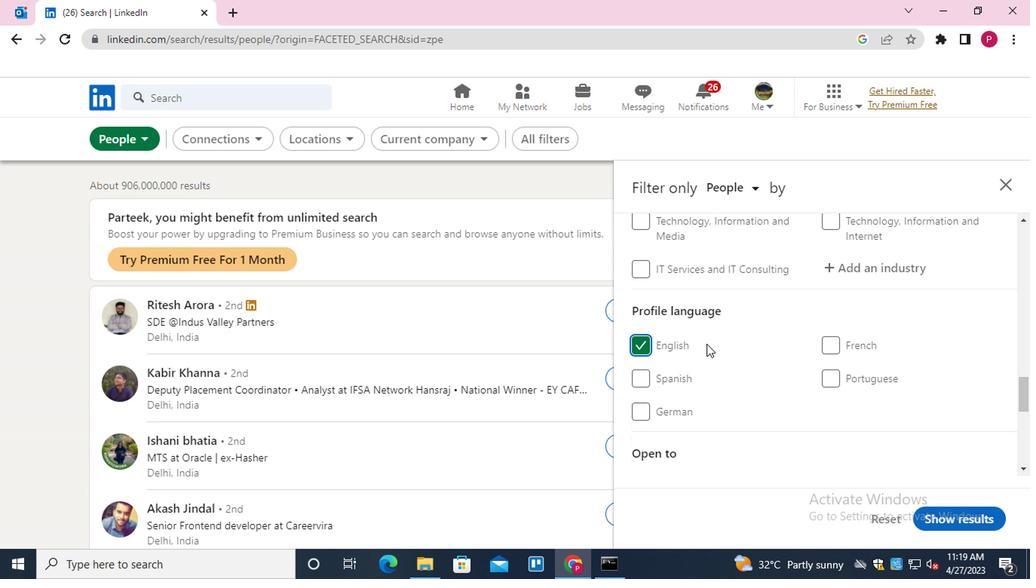 
Action: Mouse scrolled (705, 340) with delta (0, 0)
Screenshot: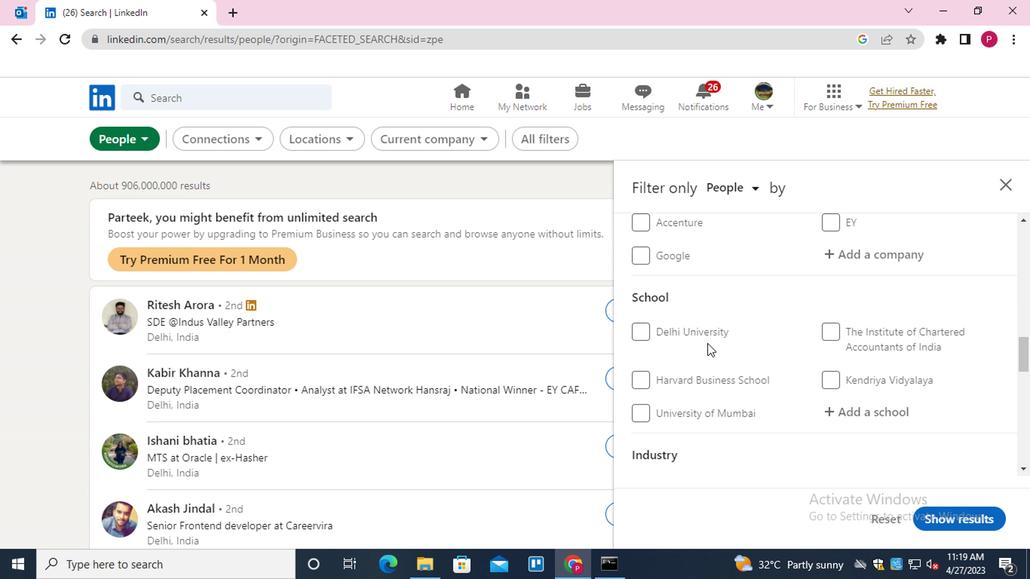 
Action: Mouse scrolled (705, 340) with delta (0, 0)
Screenshot: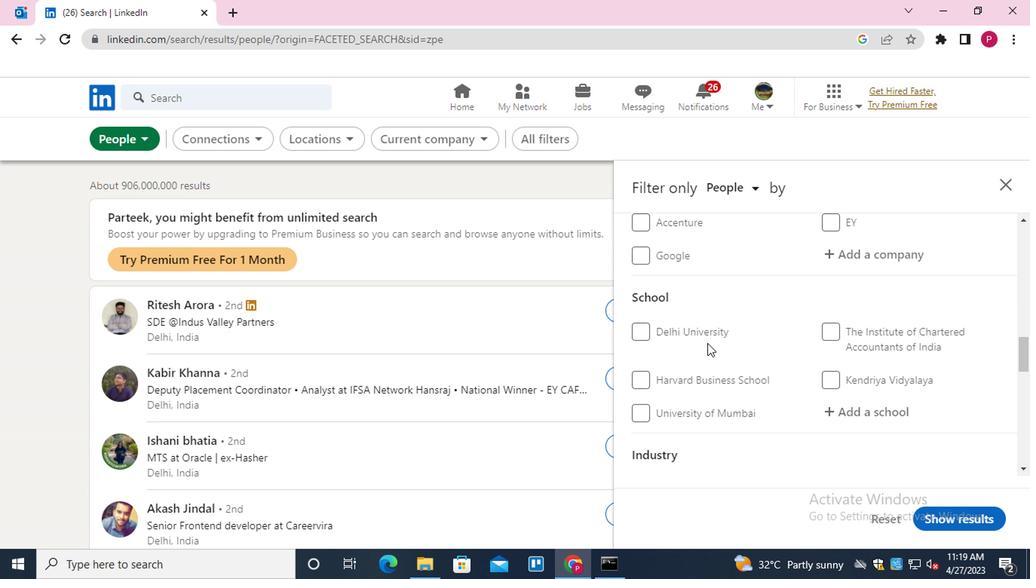 
Action: Mouse scrolled (705, 340) with delta (0, 0)
Screenshot: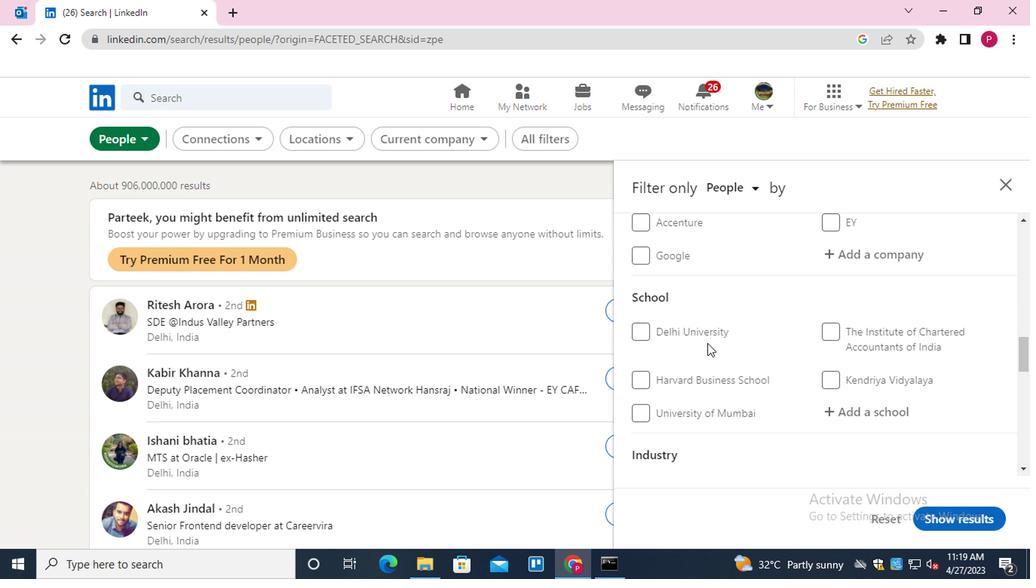 
Action: Mouse moved to (860, 340)
Screenshot: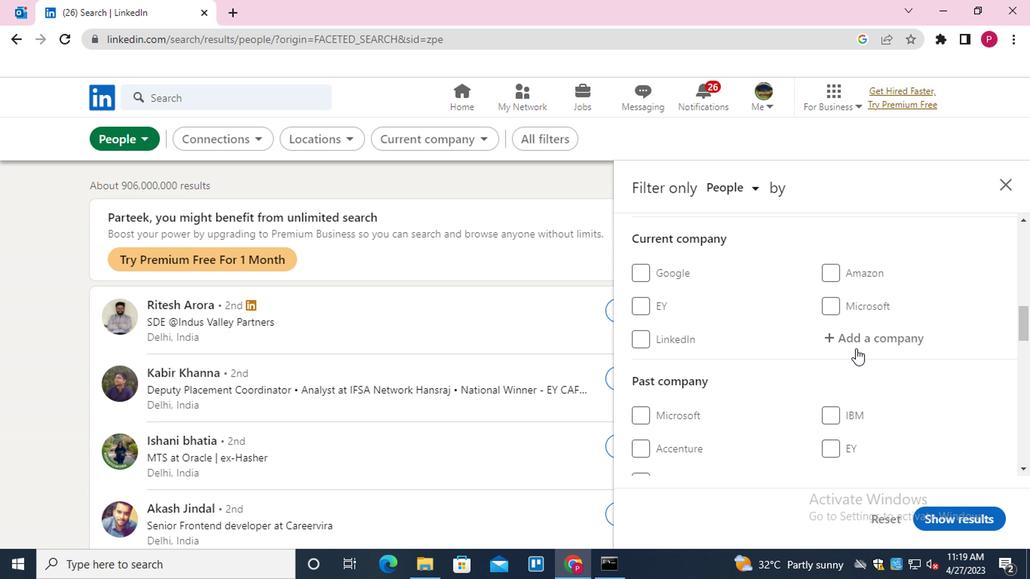 
Action: Mouse pressed left at (860, 340)
Screenshot: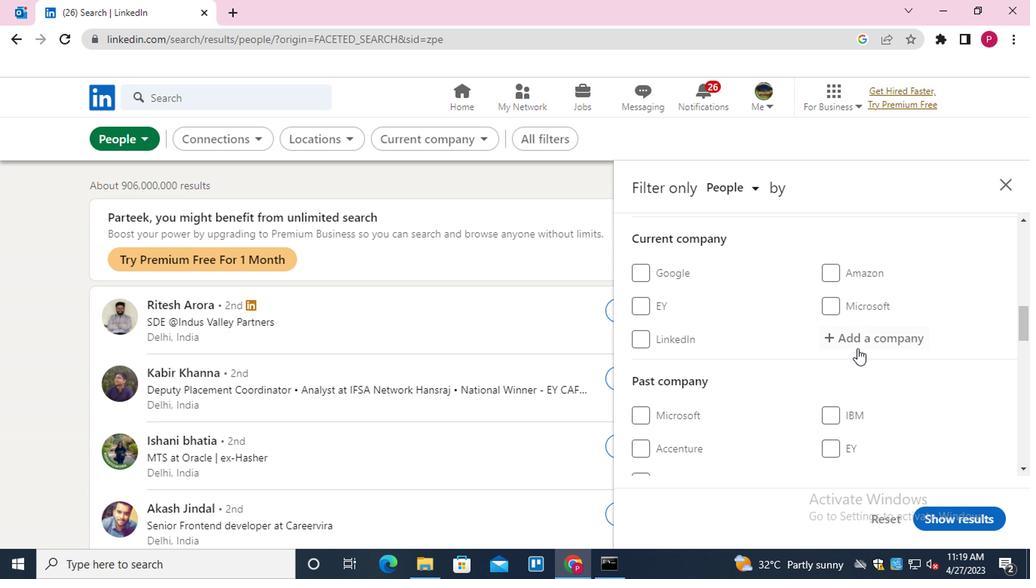 
Action: Key pressed <Key.shift>ITI<Key.space>AND<Key.space><Key.shift>DIPLOMA<Key.down><Key.enter>
Screenshot: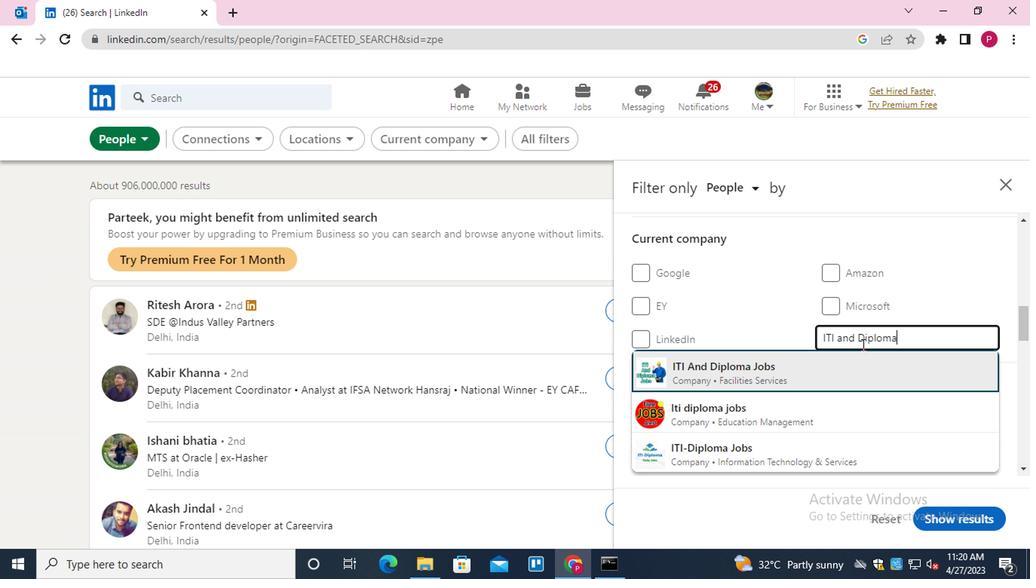 
Action: Mouse moved to (761, 314)
Screenshot: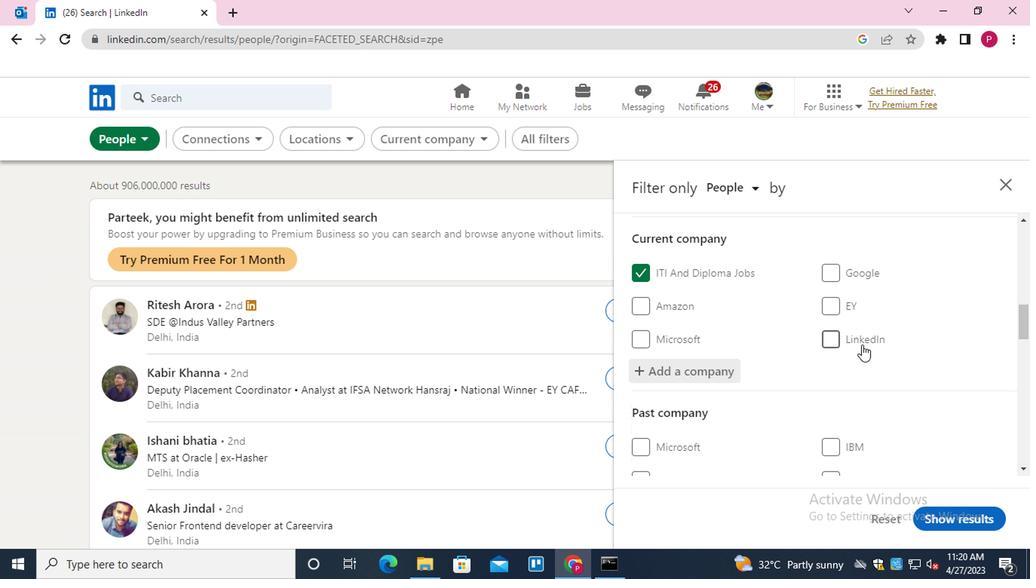 
Action: Mouse scrolled (761, 313) with delta (0, 0)
Screenshot: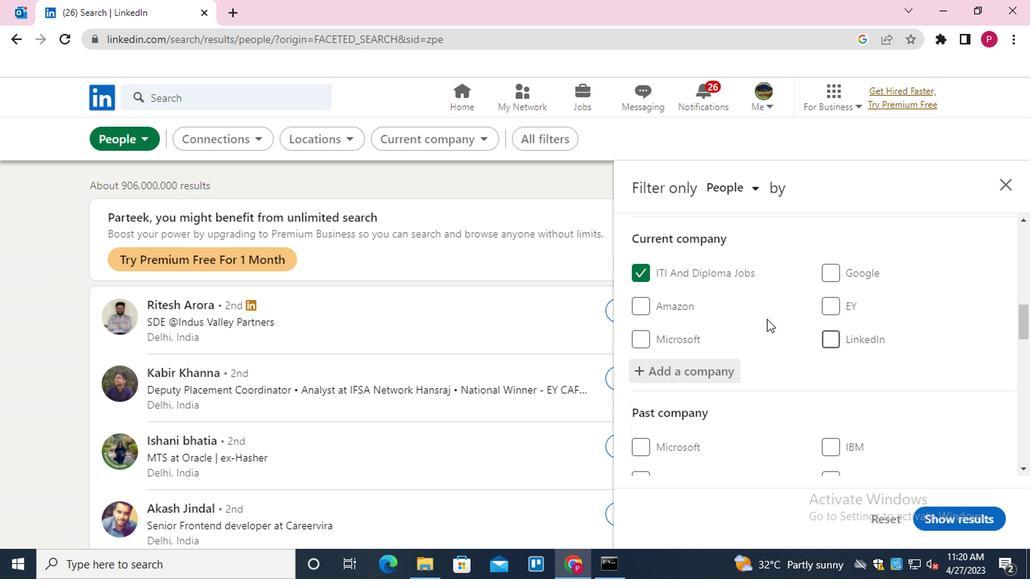 
Action: Mouse scrolled (761, 313) with delta (0, 0)
Screenshot: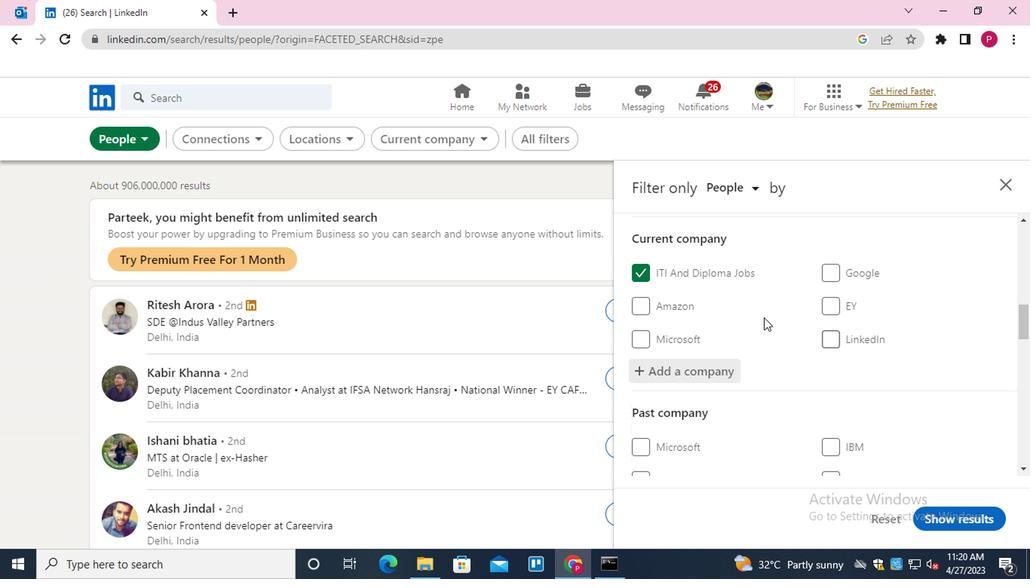 
Action: Mouse scrolled (761, 313) with delta (0, 0)
Screenshot: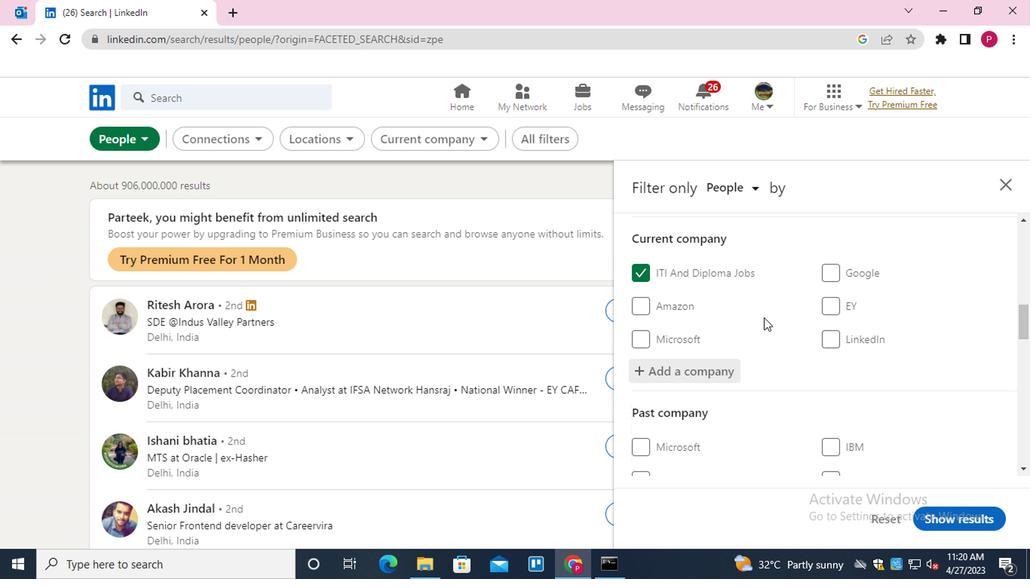 
Action: Mouse moved to (753, 327)
Screenshot: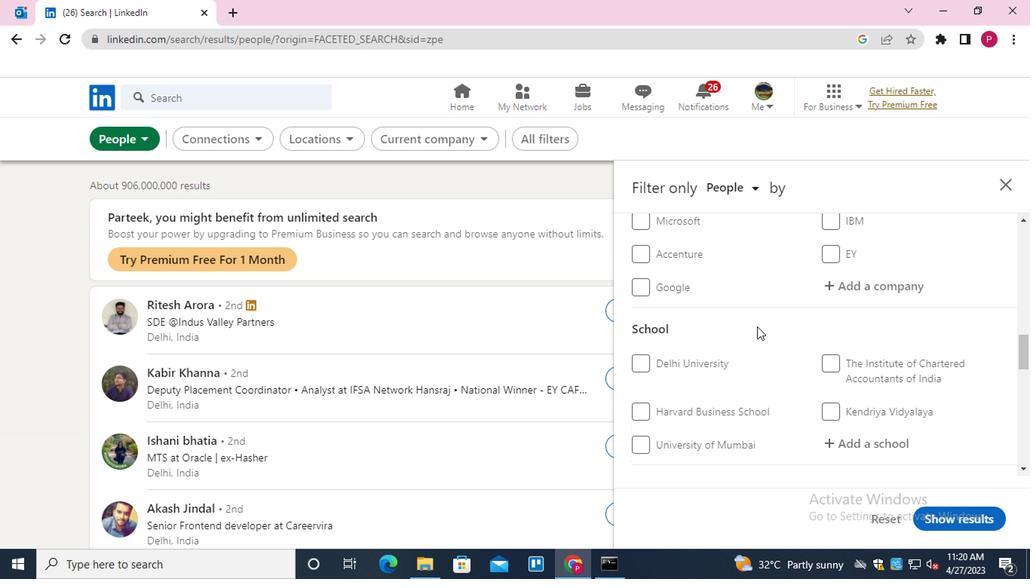 
Action: Mouse scrolled (753, 326) with delta (0, -1)
Screenshot: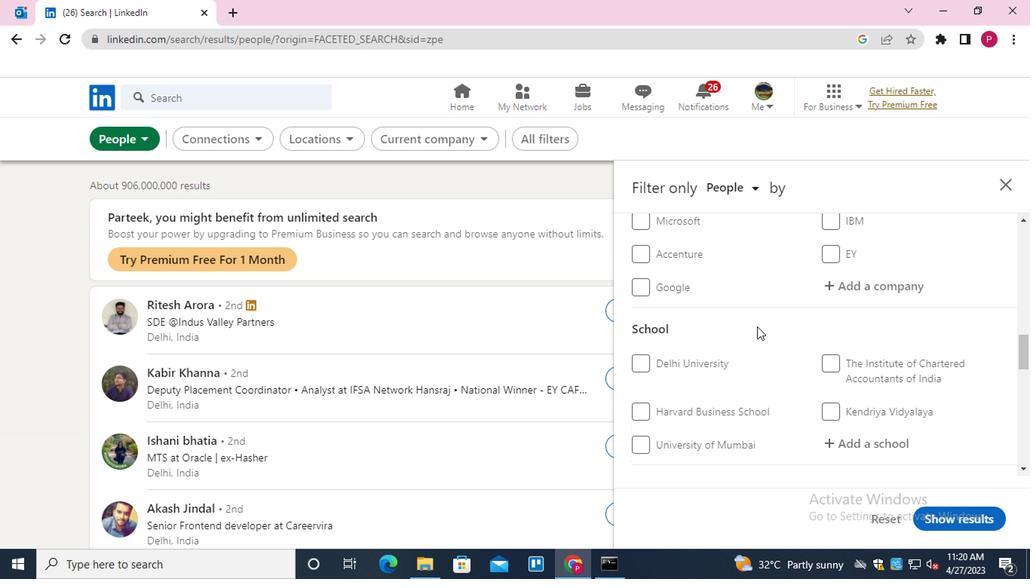 
Action: Mouse scrolled (753, 326) with delta (0, -1)
Screenshot: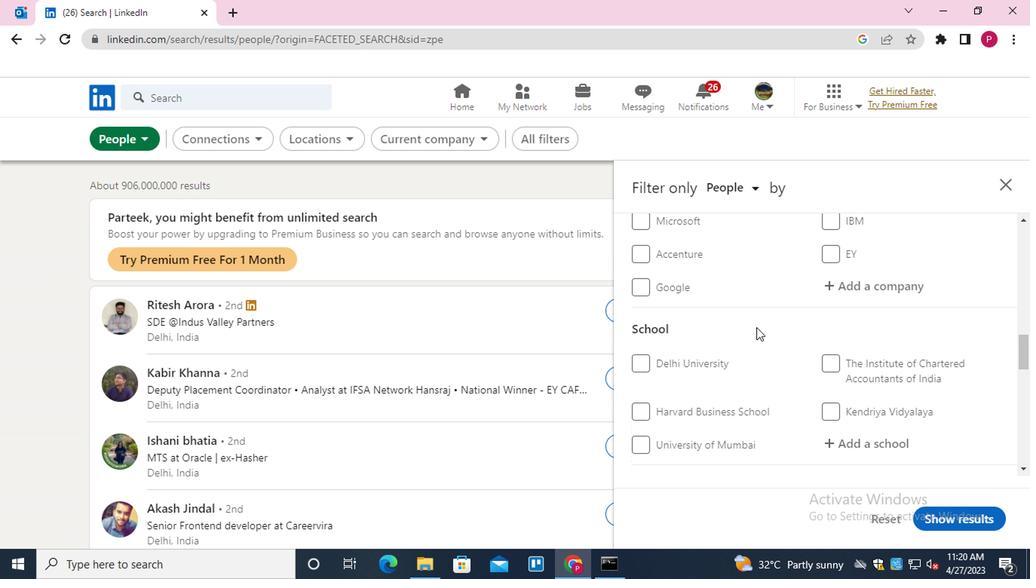 
Action: Mouse moved to (869, 288)
Screenshot: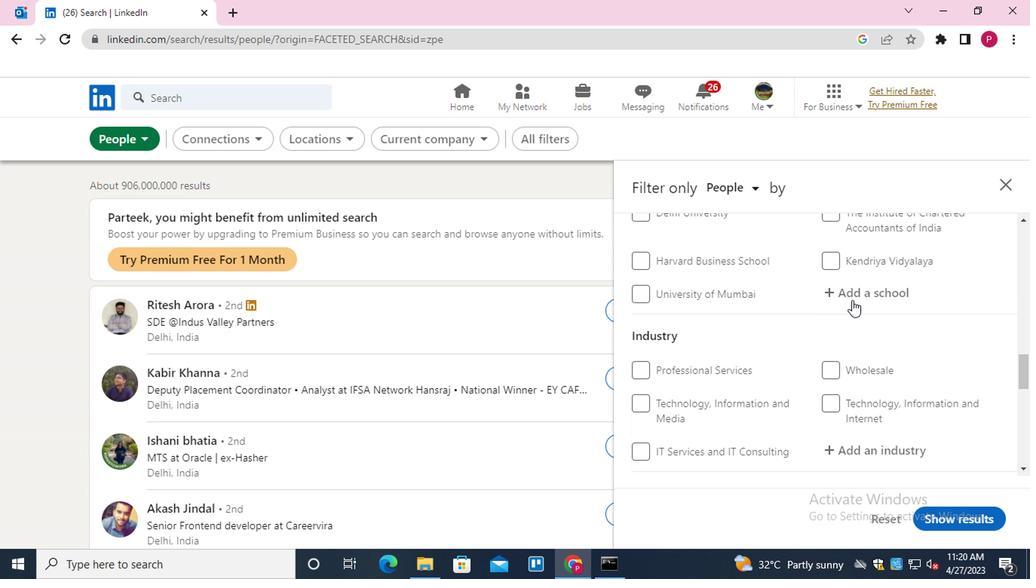 
Action: Mouse pressed left at (869, 288)
Screenshot: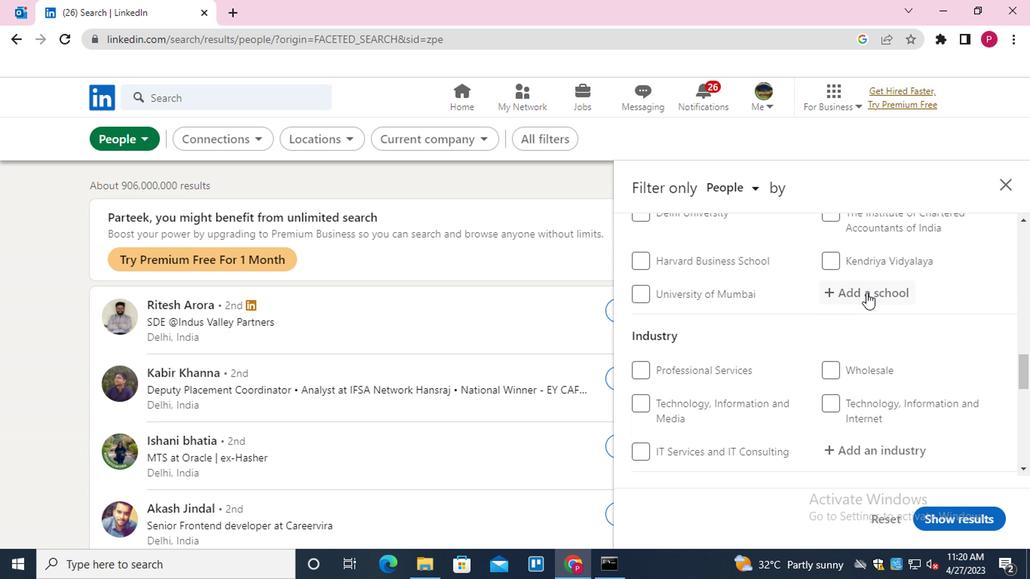 
Action: Mouse moved to (869, 287)
Screenshot: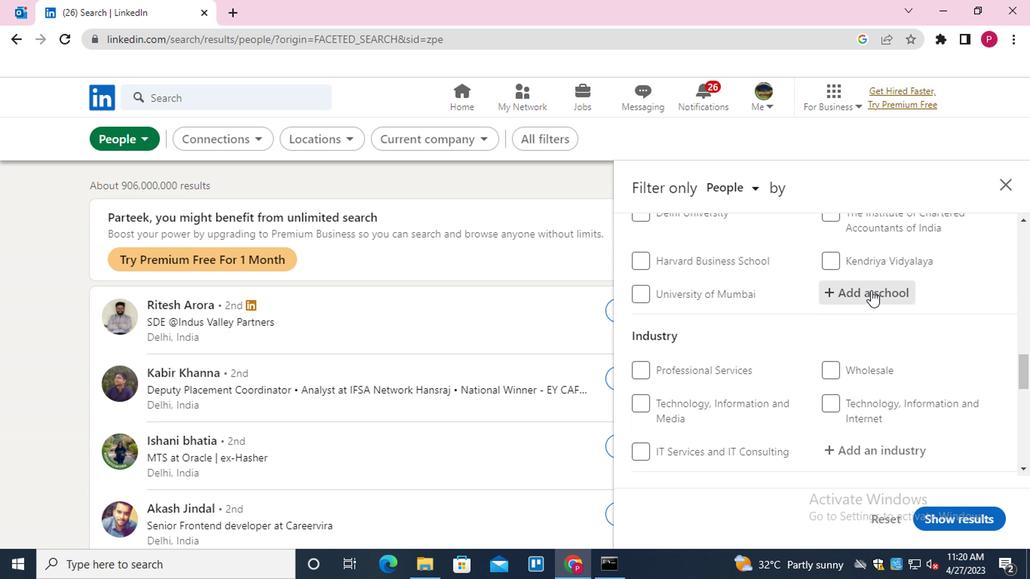 
Action: Key pressed <Key.shift><Key.shift><Key.shift><Key.shift><Key.shift><Key.shift><Key.shift>HEMWATI<Key.down><Key.enter>
Screenshot: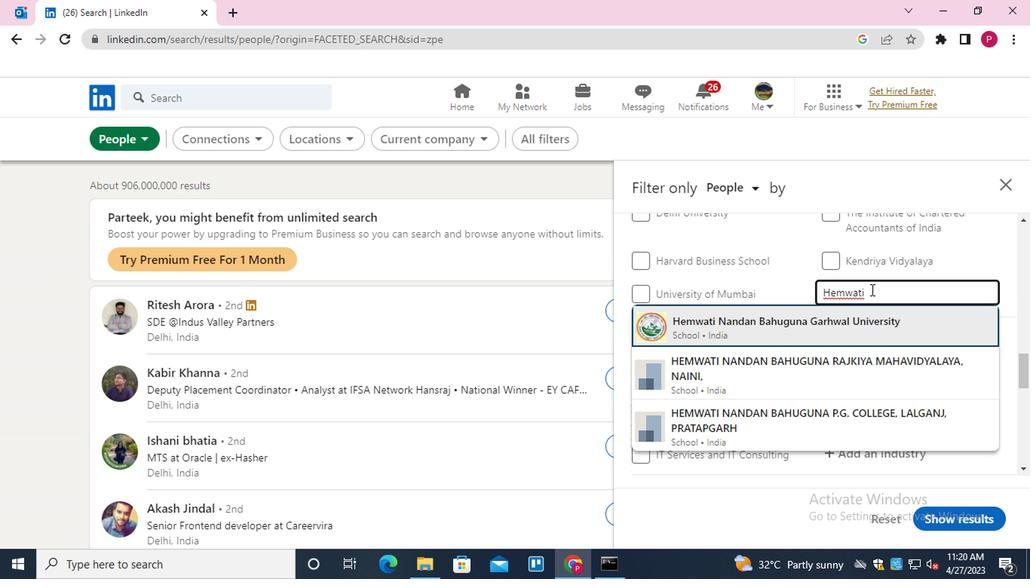 
Action: Mouse moved to (794, 310)
Screenshot: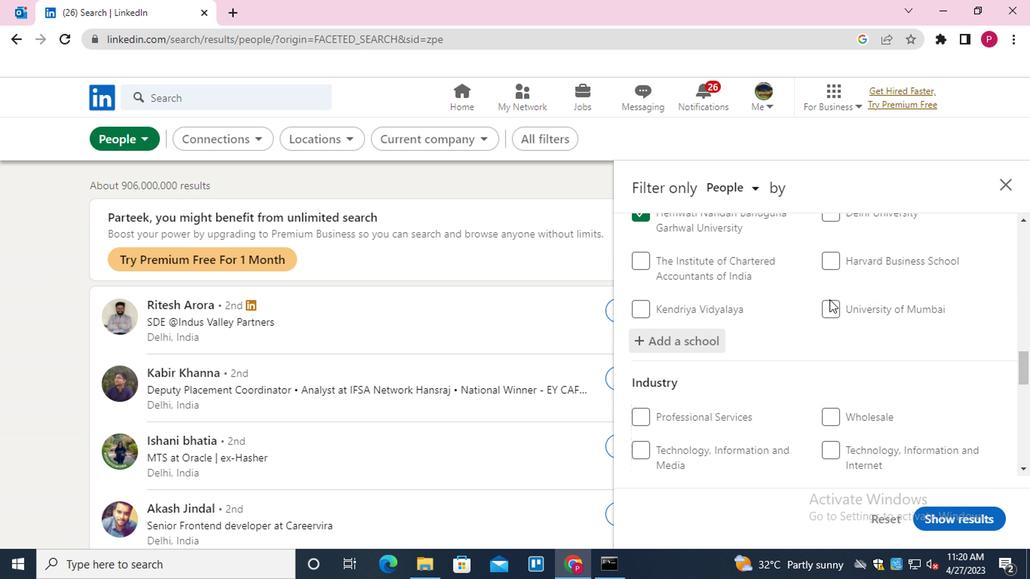 
Action: Mouse scrolled (794, 310) with delta (0, 0)
Screenshot: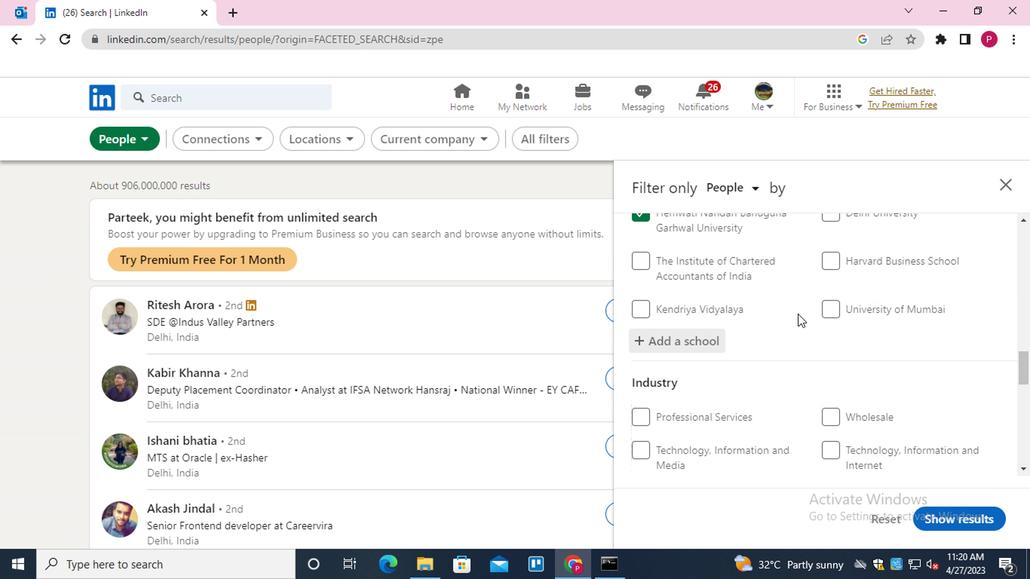 
Action: Mouse moved to (793, 310)
Screenshot: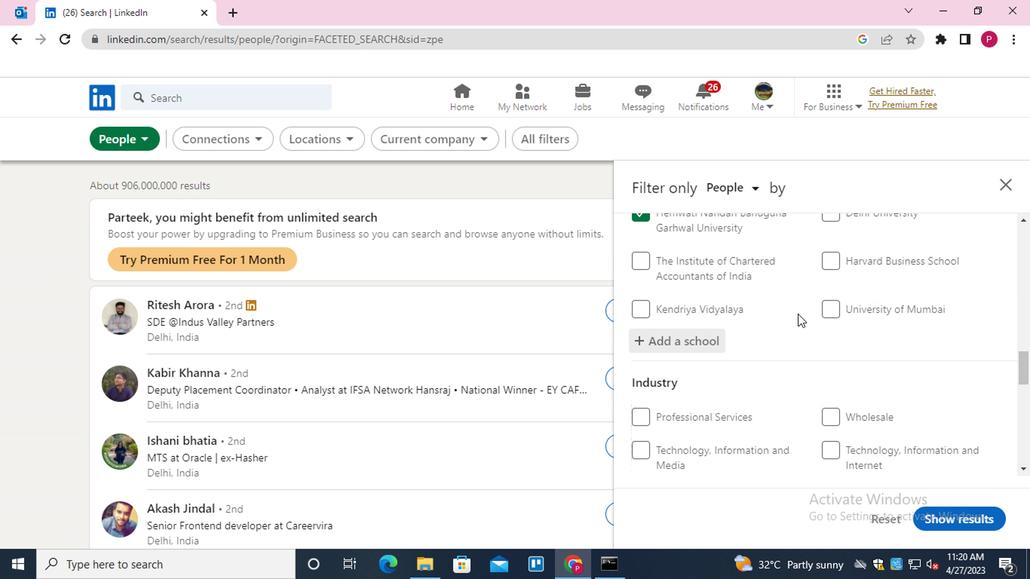 
Action: Mouse scrolled (793, 310) with delta (0, 0)
Screenshot: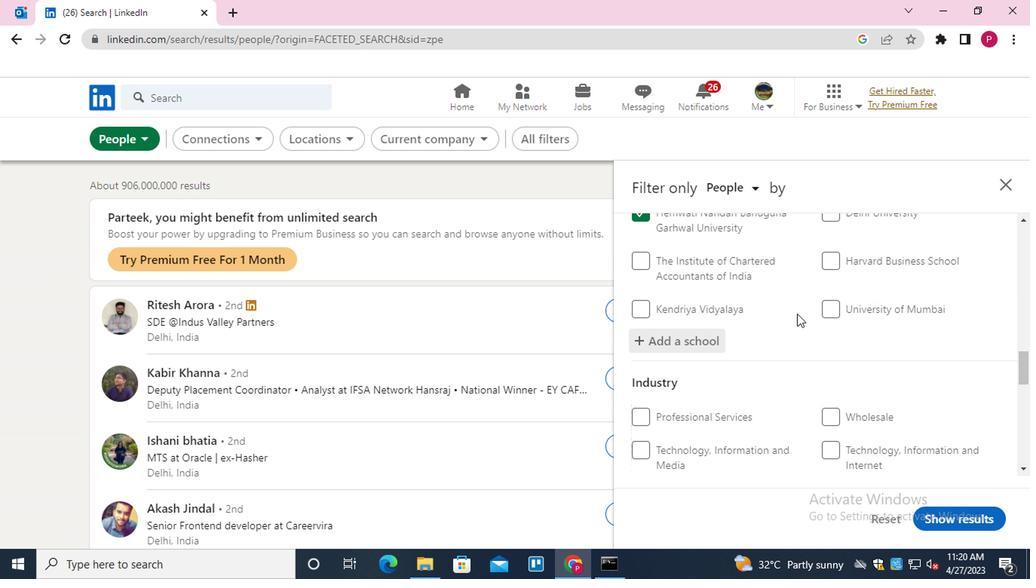 
Action: Mouse moved to (879, 340)
Screenshot: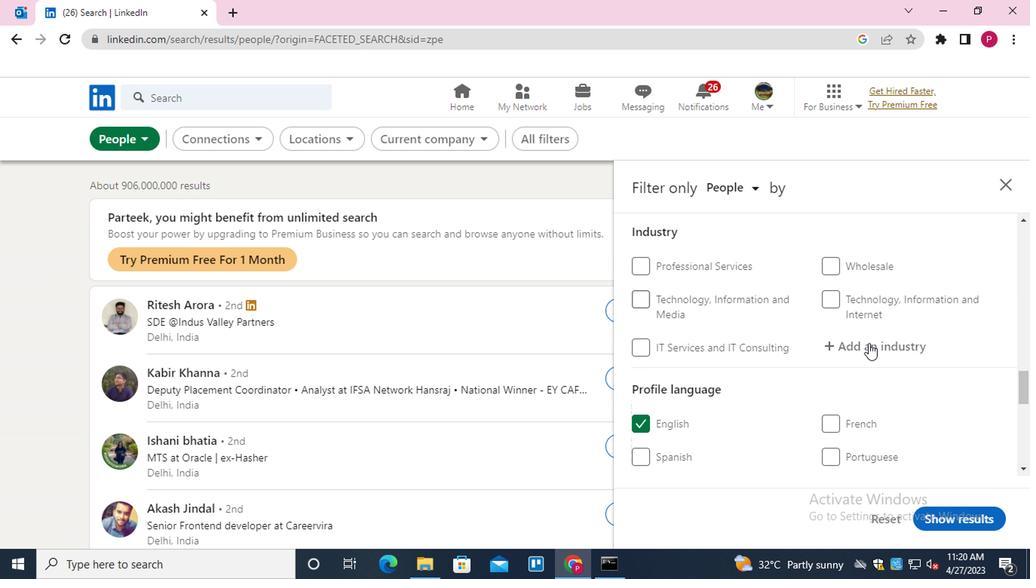 
Action: Mouse pressed left at (879, 340)
Screenshot: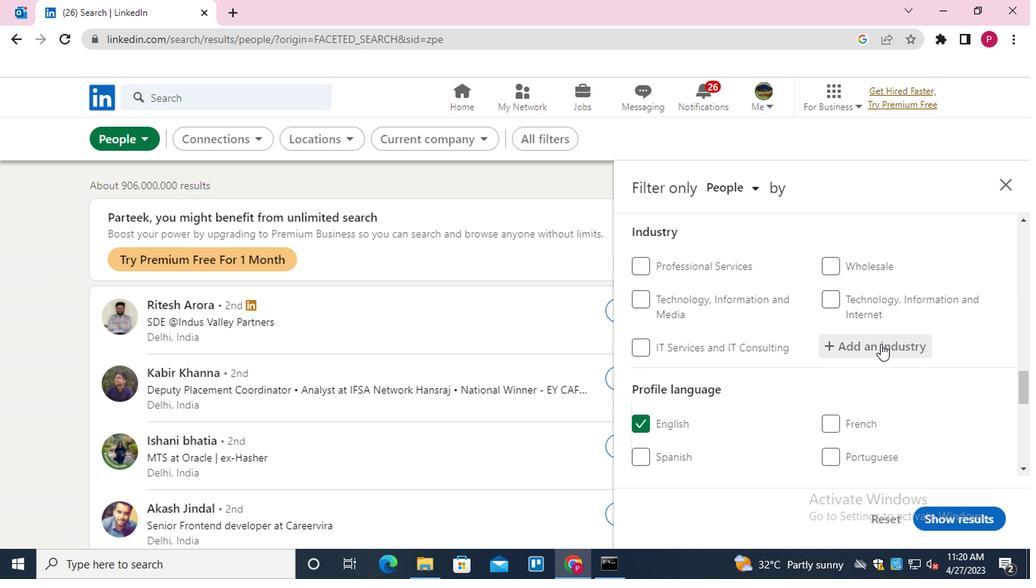 
Action: Mouse moved to (879, 340)
Screenshot: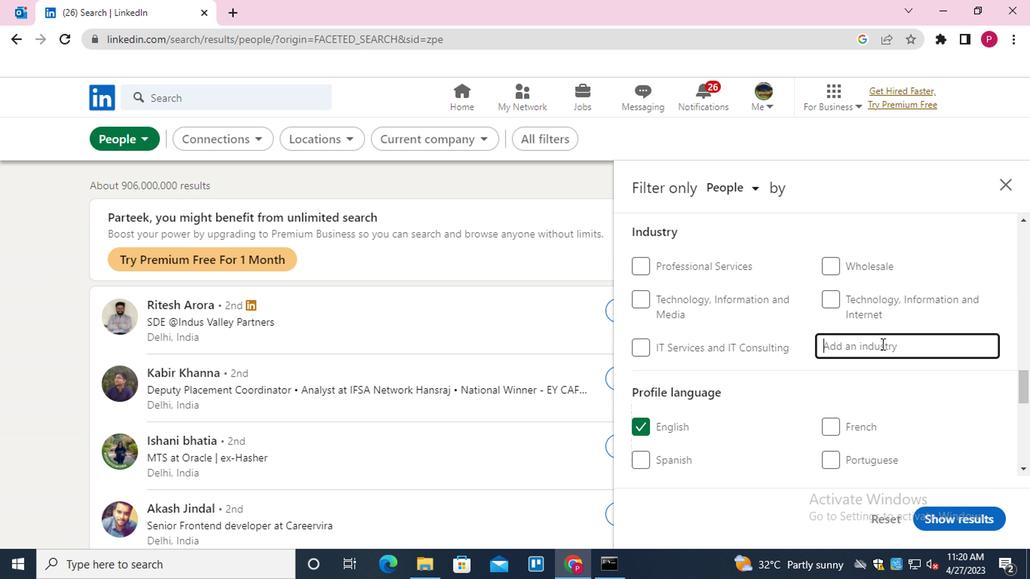 
Action: Key pressed <Key.shift>COLLECTION<Key.down><Key.down><Key.enter>
Screenshot: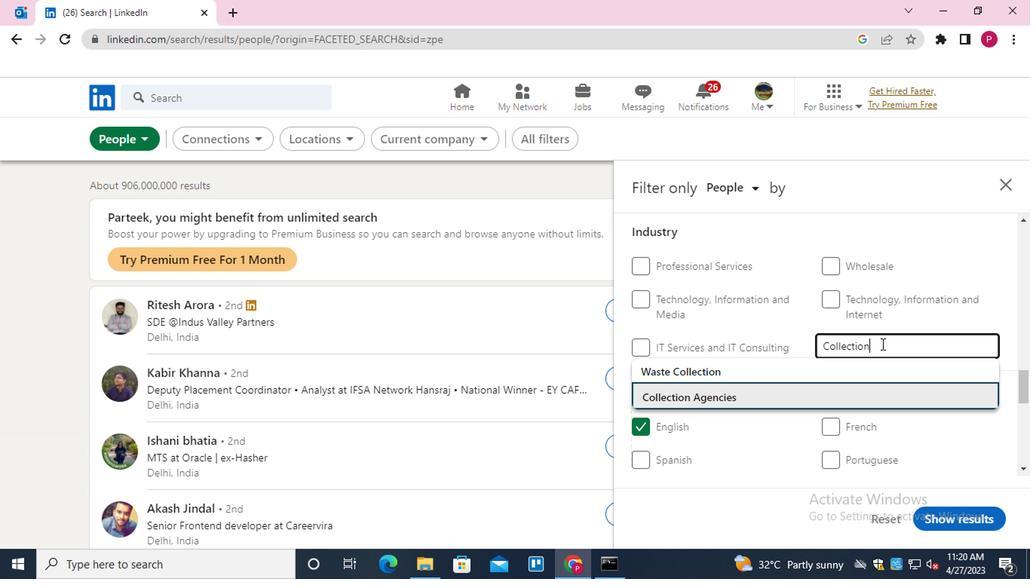
Action: Mouse moved to (873, 345)
Screenshot: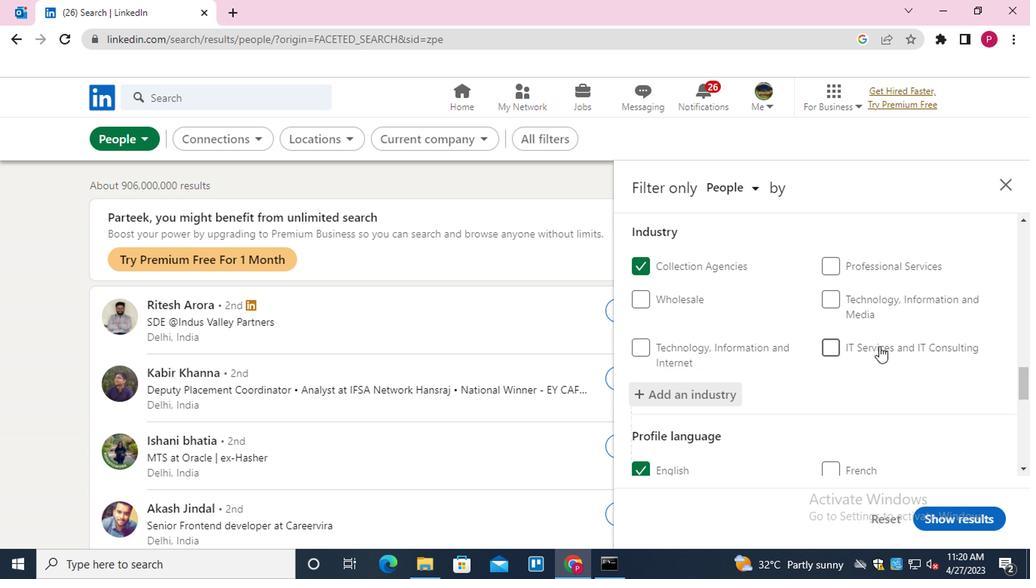 
Action: Mouse scrolled (873, 344) with delta (0, -1)
Screenshot: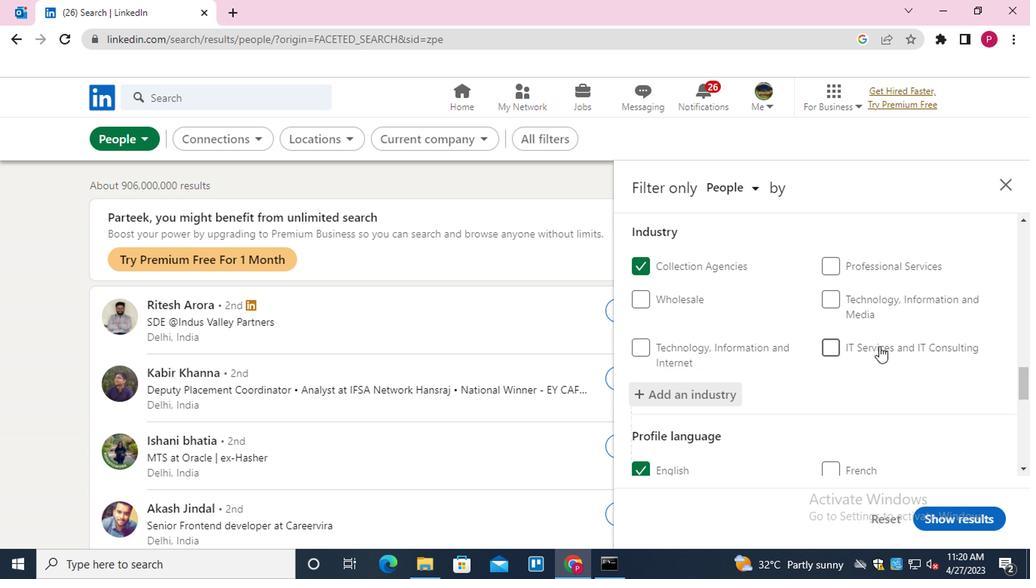 
Action: Mouse moved to (868, 349)
Screenshot: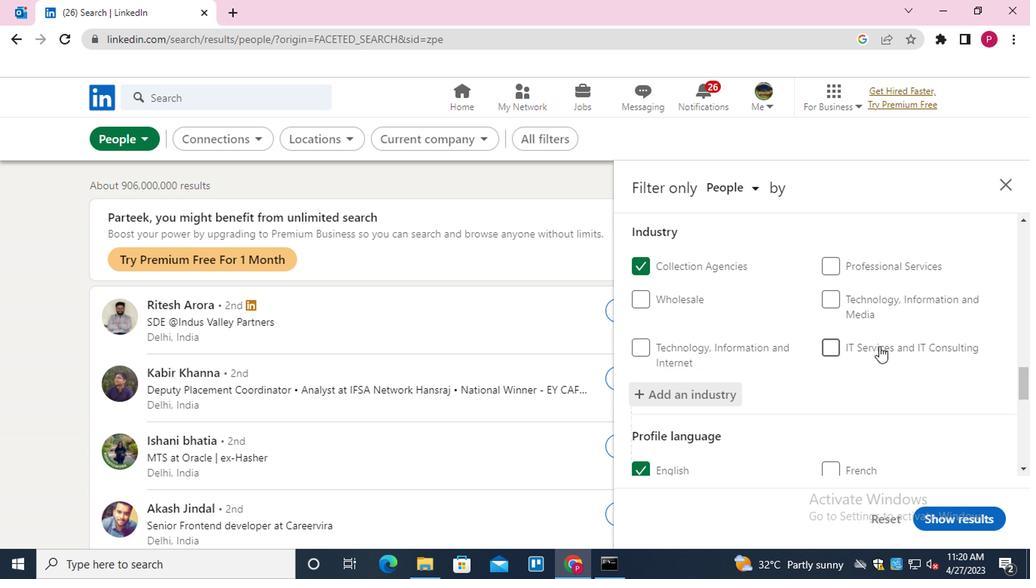 
Action: Mouse scrolled (868, 348) with delta (0, -1)
Screenshot: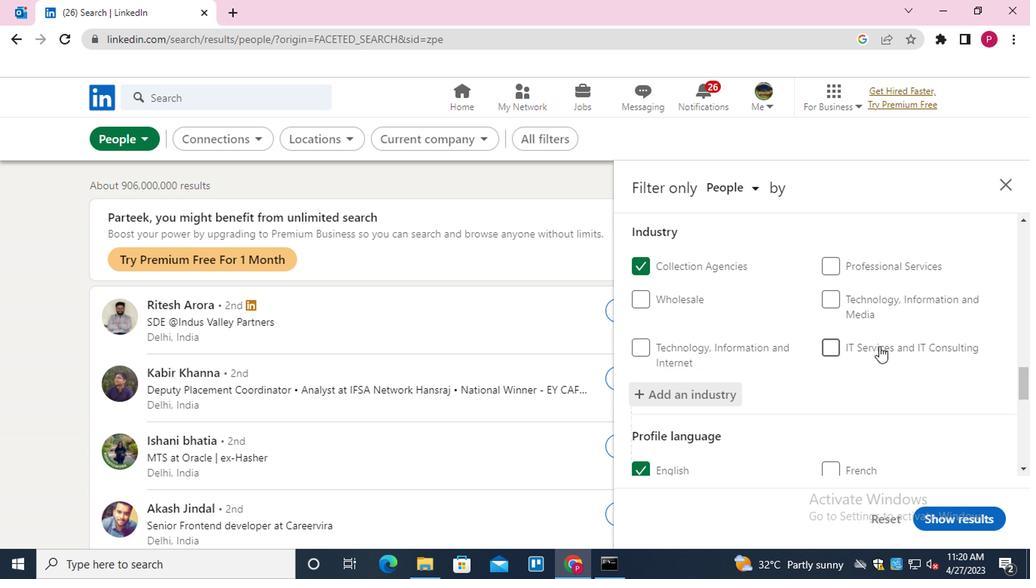 
Action: Mouse moved to (851, 355)
Screenshot: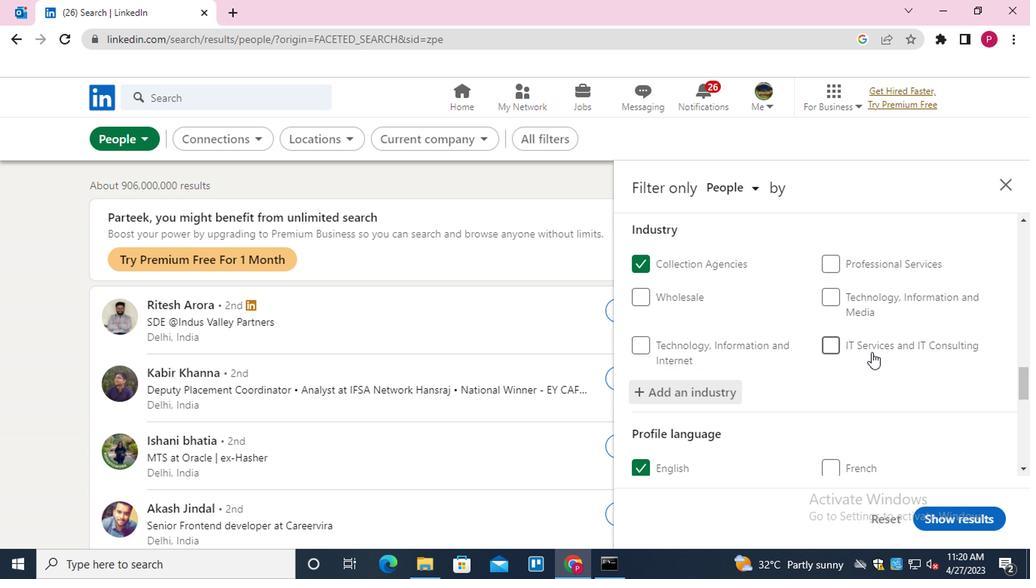 
Action: Mouse scrolled (851, 354) with delta (0, -1)
Screenshot: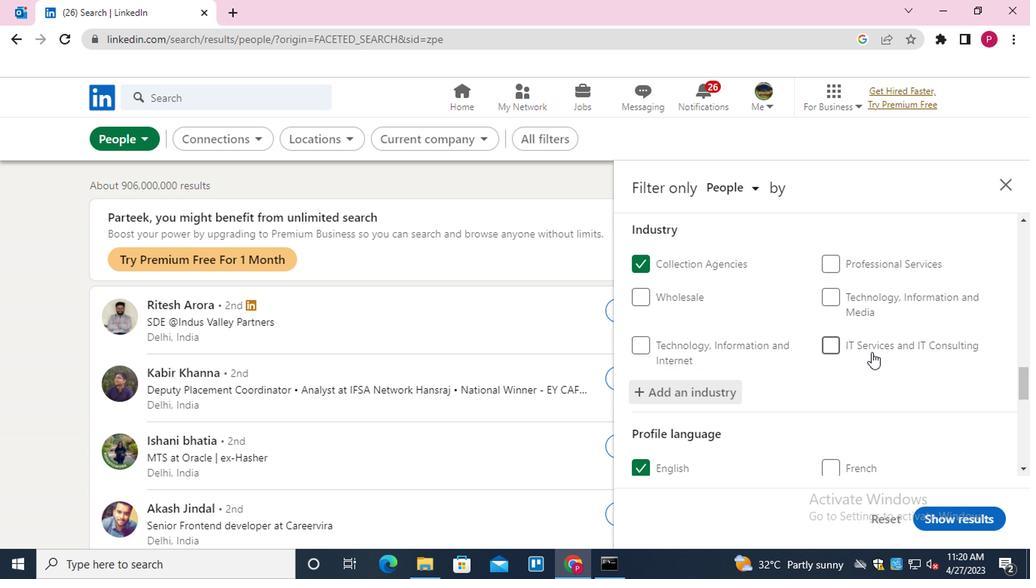 
Action: Mouse moved to (848, 355)
Screenshot: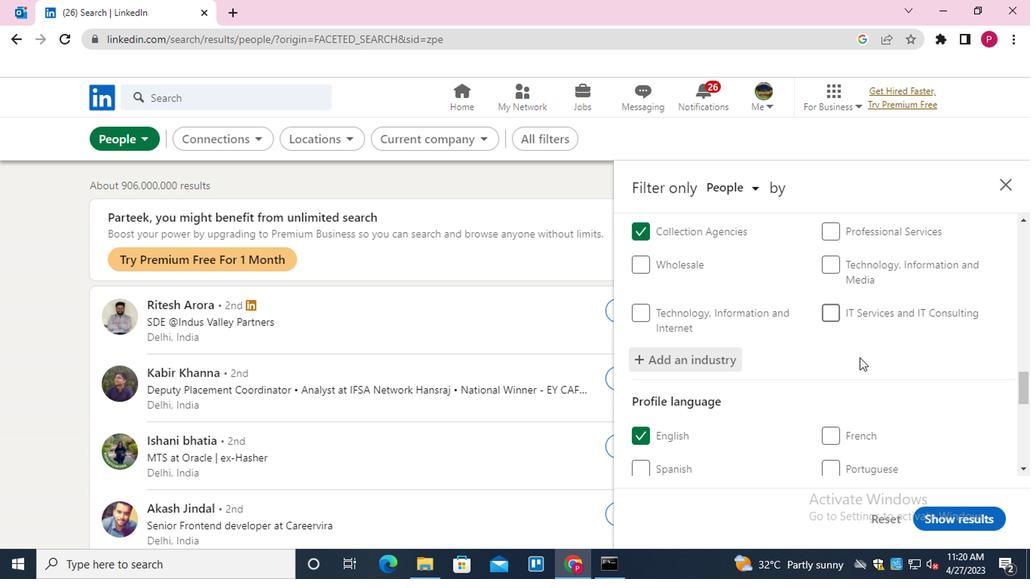 
Action: Mouse scrolled (848, 355) with delta (0, 0)
Screenshot: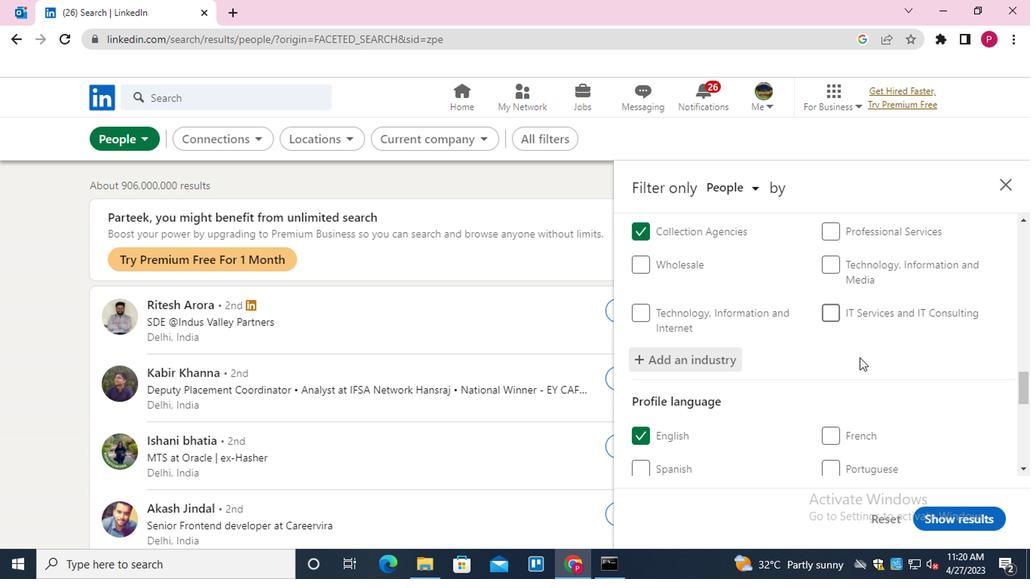 
Action: Mouse moved to (810, 375)
Screenshot: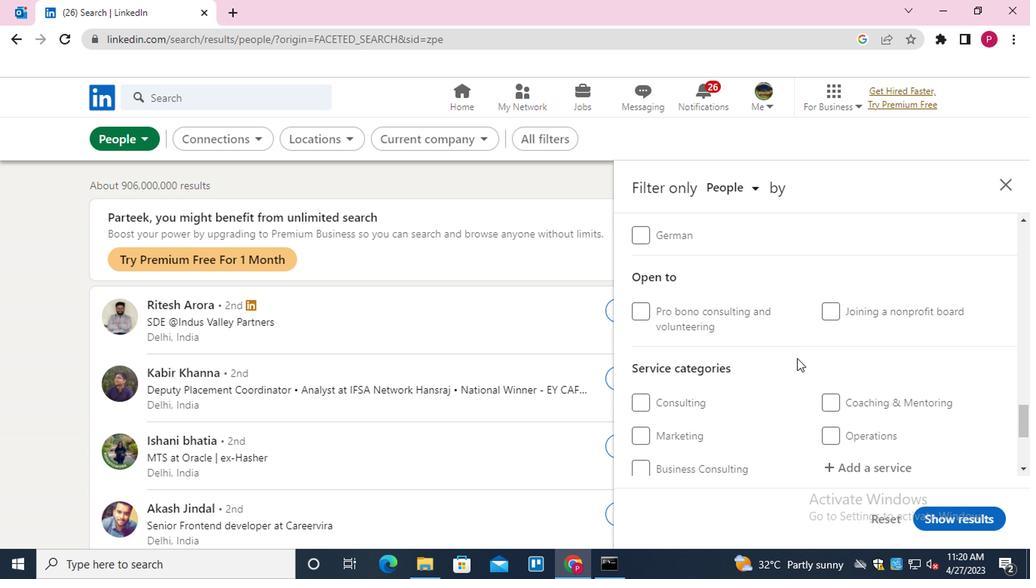 
Action: Mouse scrolled (810, 374) with delta (0, -1)
Screenshot: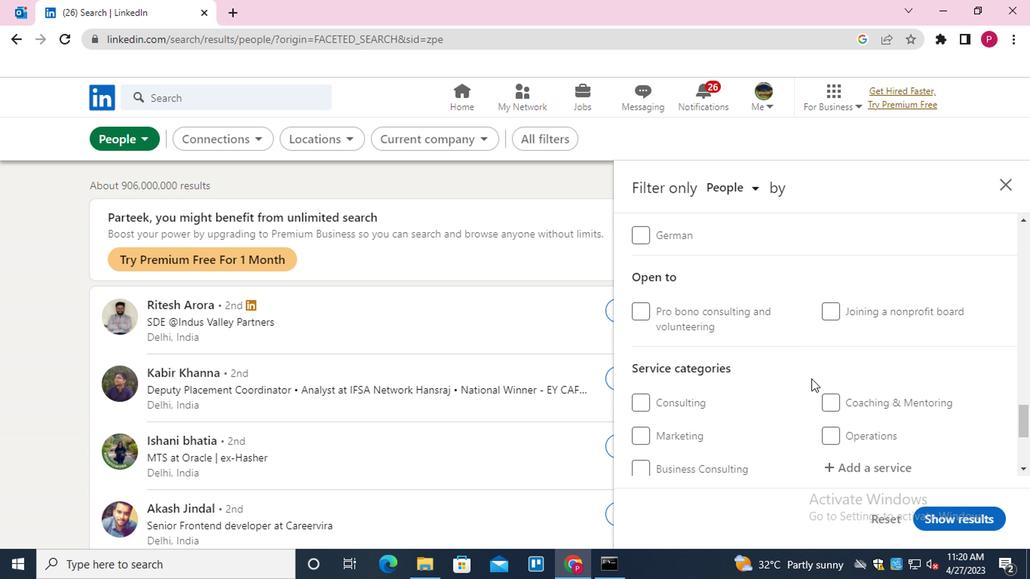 
Action: Mouse scrolled (810, 374) with delta (0, -1)
Screenshot: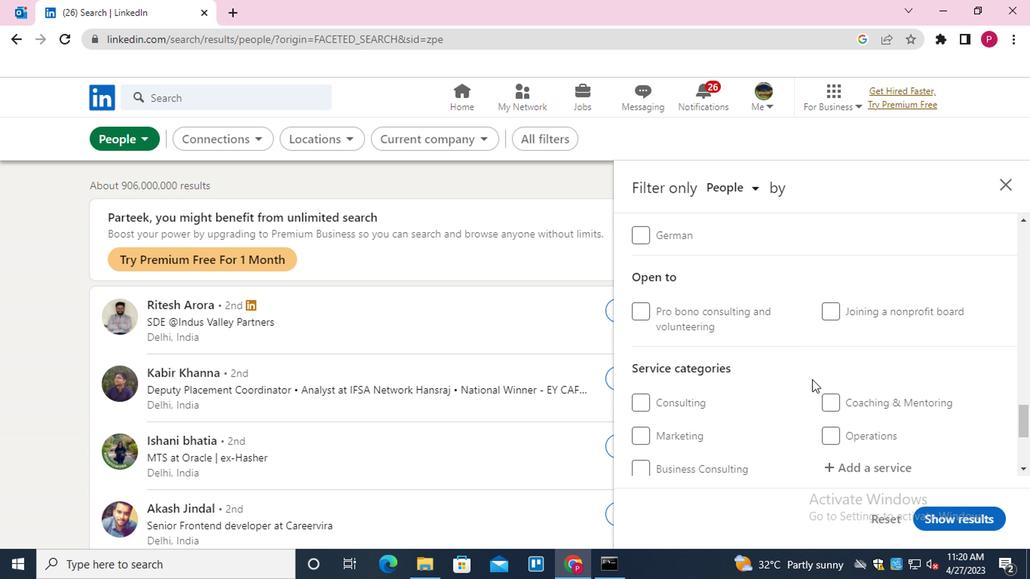 
Action: Mouse moved to (873, 314)
Screenshot: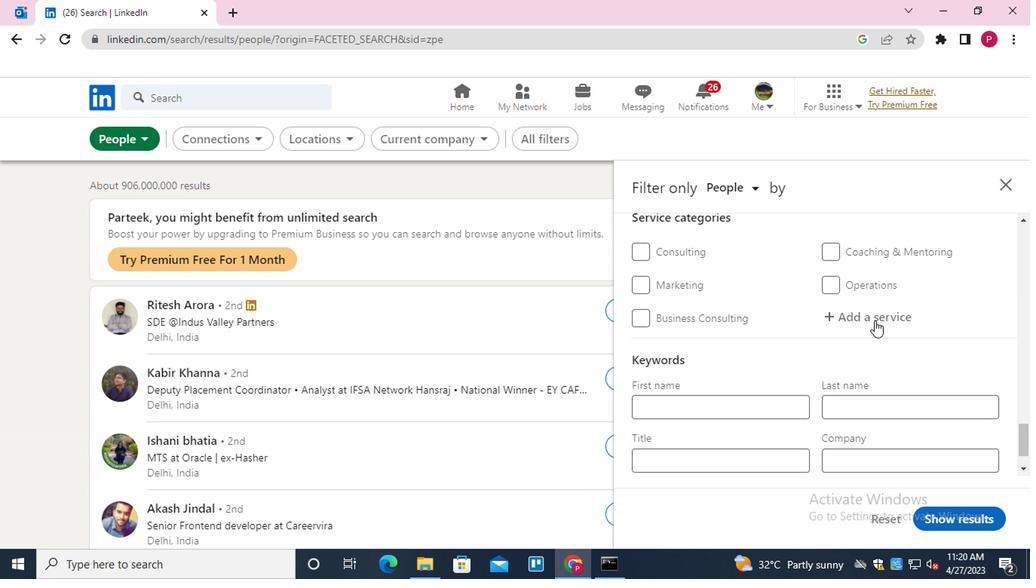 
Action: Mouse pressed left at (873, 314)
Screenshot: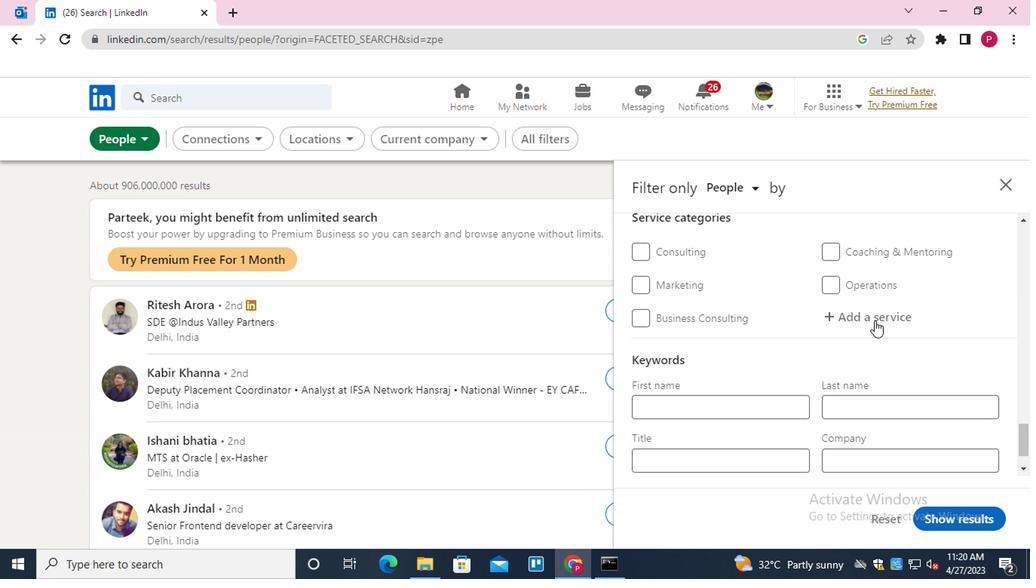 
Action: Key pressed <Key.shift>SEO<Key.down><Key.enter>
Screenshot: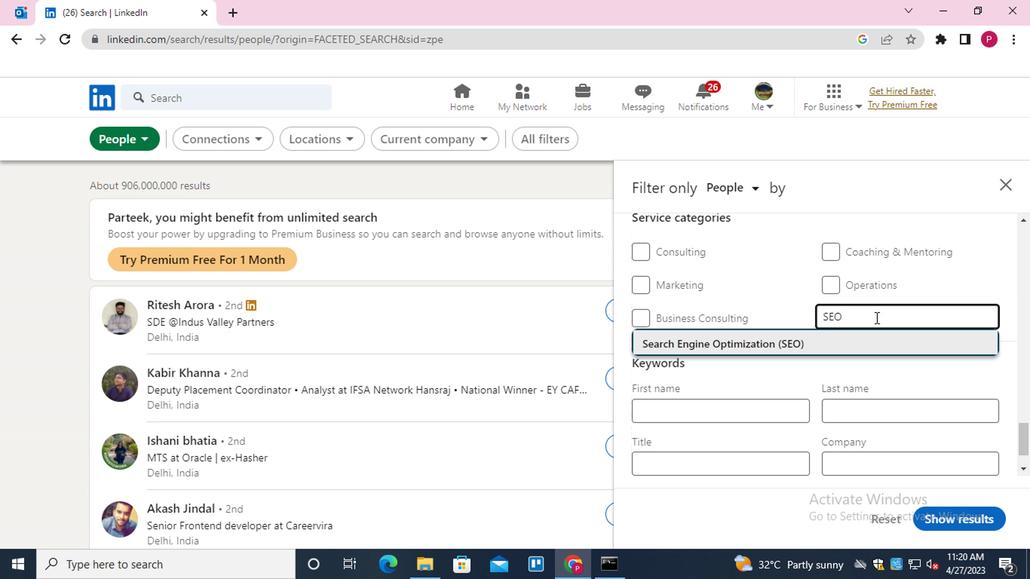 
Action: Mouse moved to (806, 375)
Screenshot: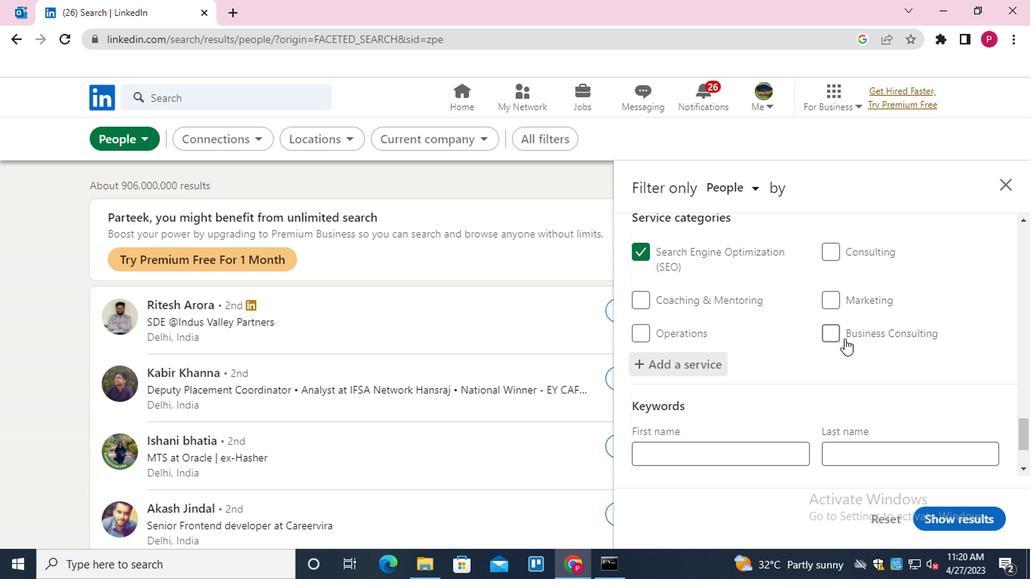 
Action: Mouse scrolled (806, 374) with delta (0, -1)
Screenshot: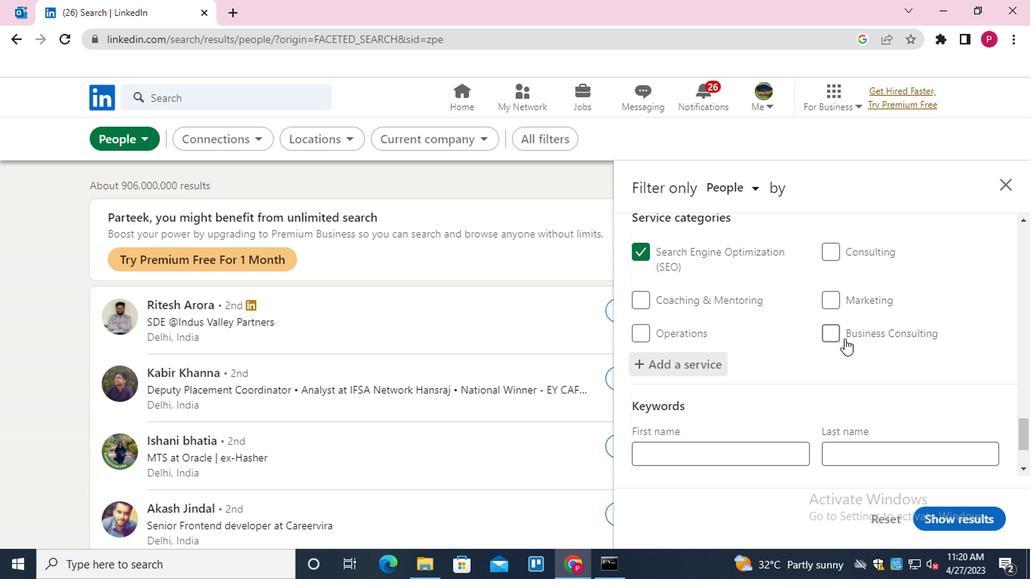 
Action: Mouse moved to (800, 383)
Screenshot: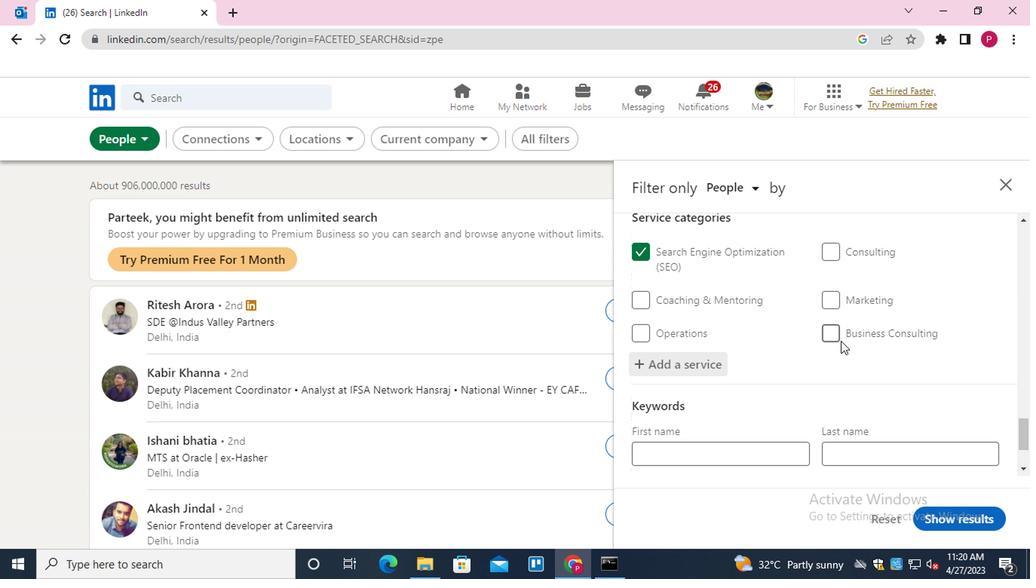 
Action: Mouse scrolled (800, 383) with delta (0, 0)
Screenshot: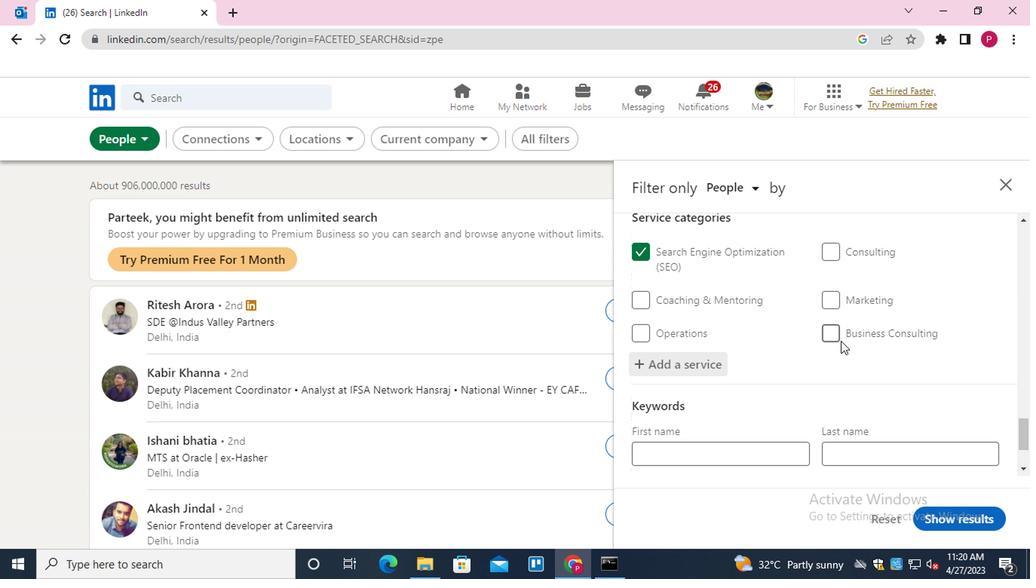 
Action: Mouse moved to (792, 397)
Screenshot: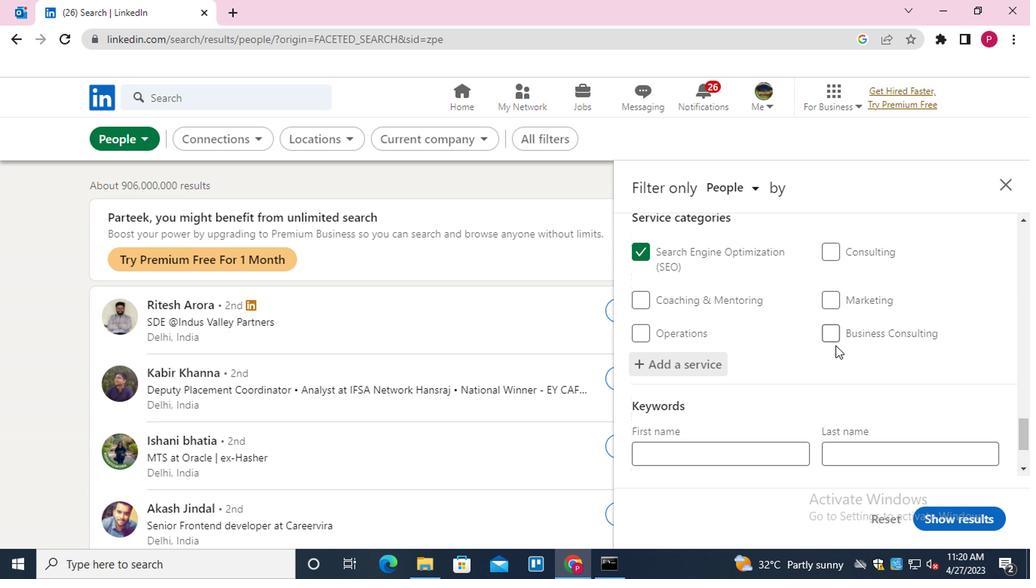 
Action: Mouse scrolled (792, 397) with delta (0, 0)
Screenshot: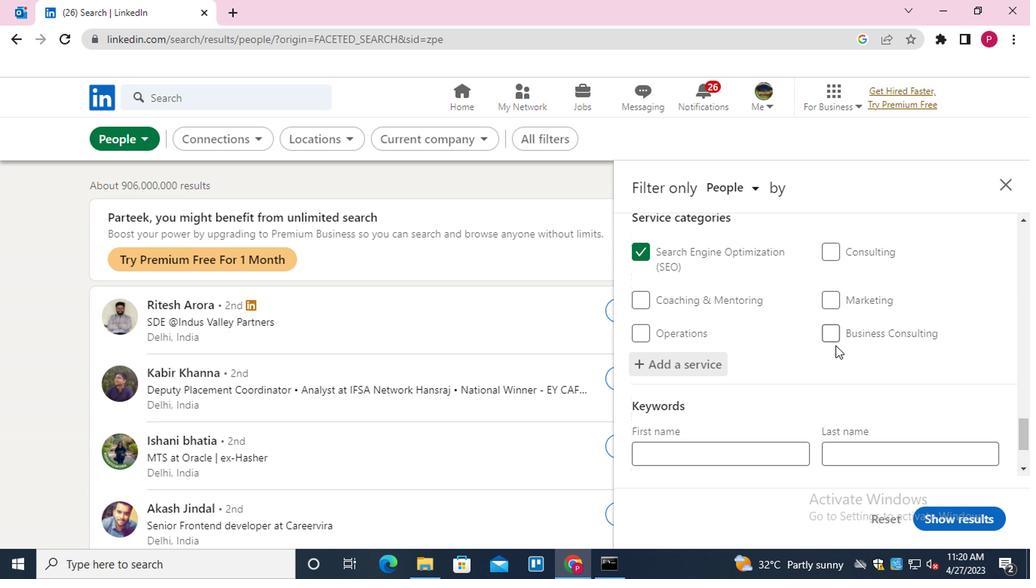 
Action: Mouse moved to (733, 395)
Screenshot: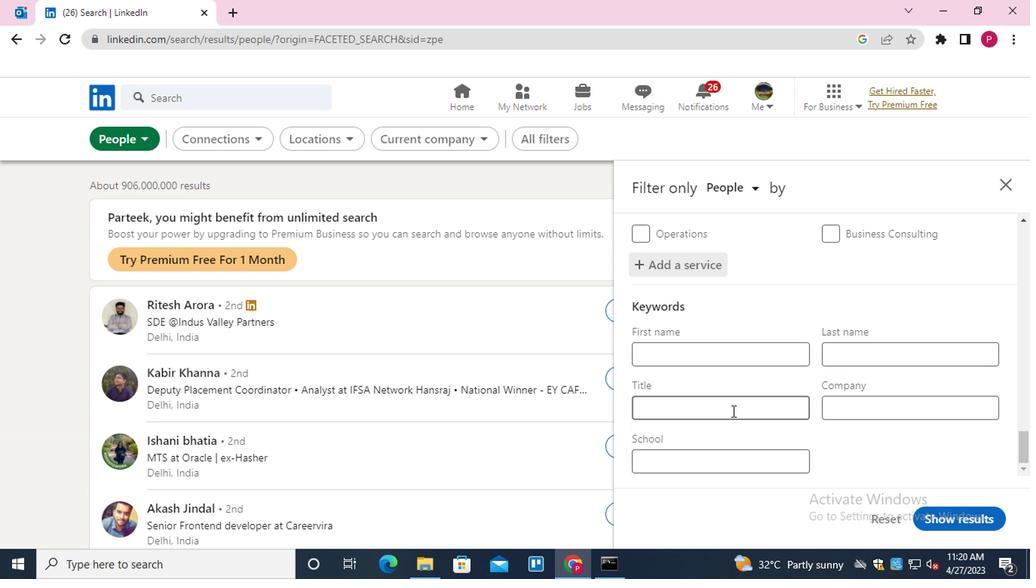 
Action: Mouse pressed left at (733, 395)
Screenshot: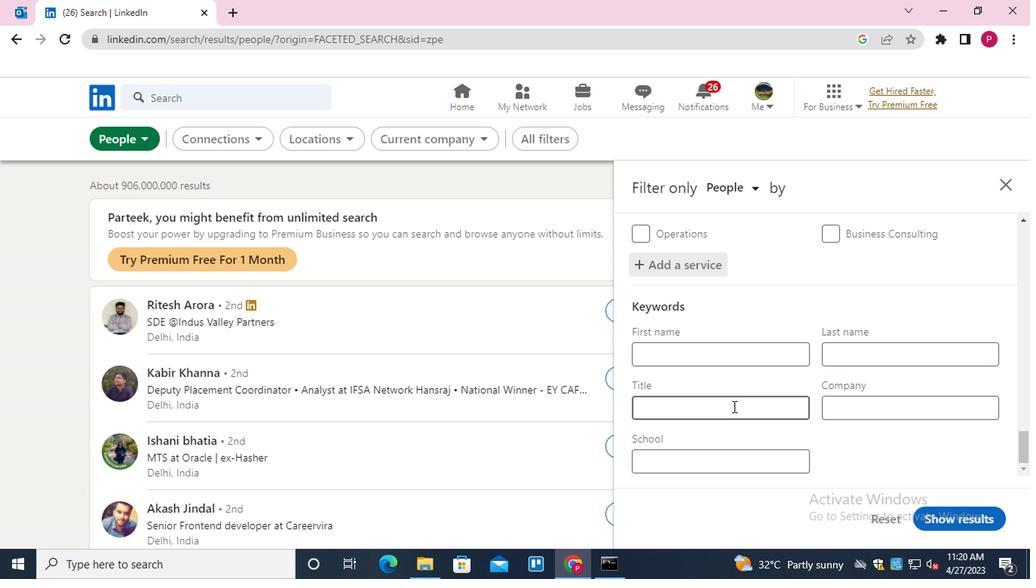 
Action: Key pressed <Key.shift><Key.shift><Key.shift><Key.shift><Key.shift><Key.shift><Key.shift><Key.shift><Key.shift><Key.shift><Key.shift><Key.shift><Key.shift><Key.shift><Key.shift><Key.shift><Key.shift><Key.shift><Key.shift><Key.shift><Key.shift><Key.shift><Key.shift><Key.shift><Key.shift><Key.shift><Key.shift><Key.shift><Key.shift><Key.shift><Key.shift><Key.shift><Key.shift><Key.shift><Key.shift><Key.shift><Key.shift><Key.shift><Key.shift><Key.shift>TOW<Key.space><Key.shift>TRUCK<Key.space><Key.shift>OPERATOR
Screenshot: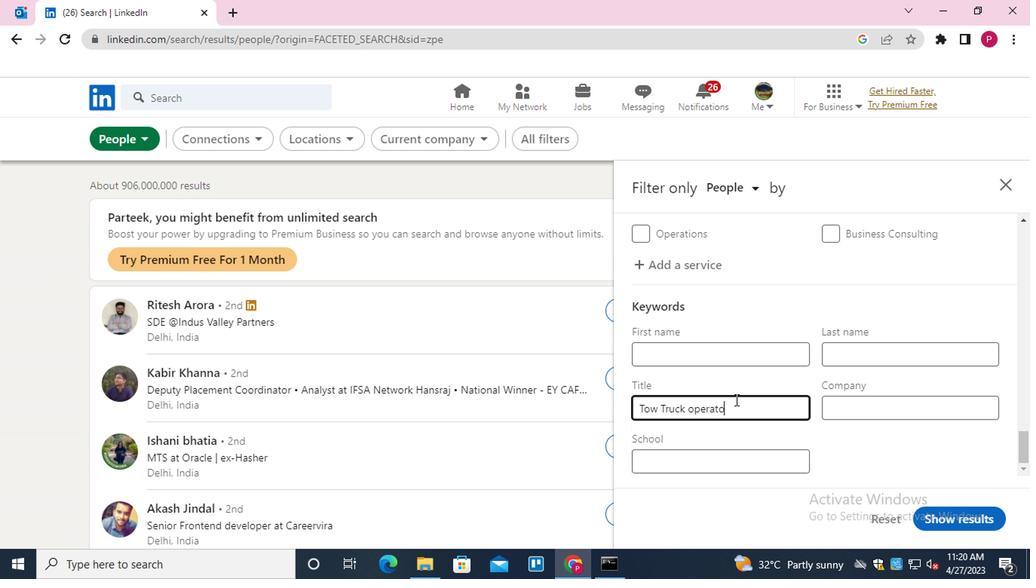 
Action: Mouse moved to (944, 507)
Screenshot: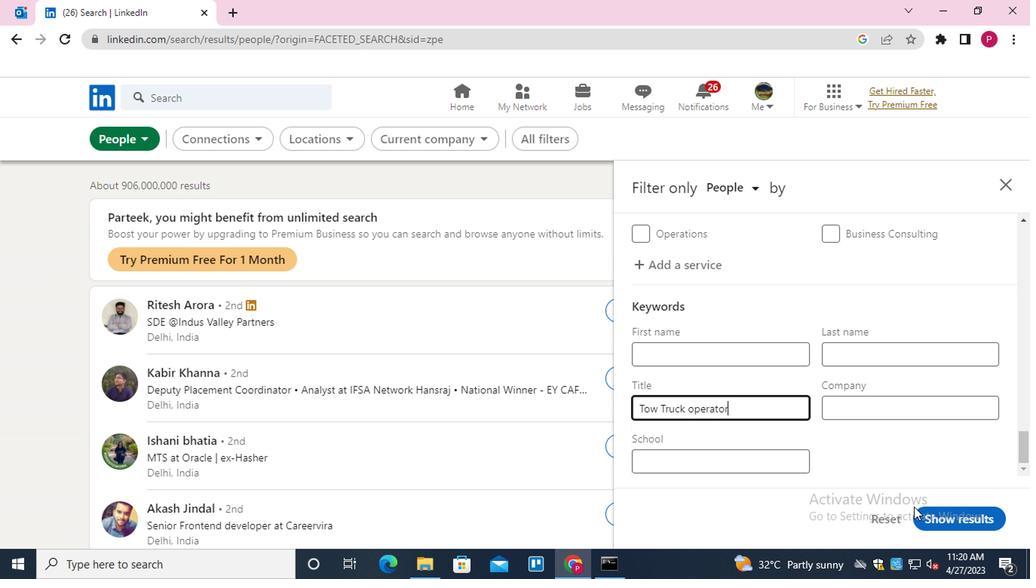 
Action: Mouse pressed left at (944, 507)
Screenshot: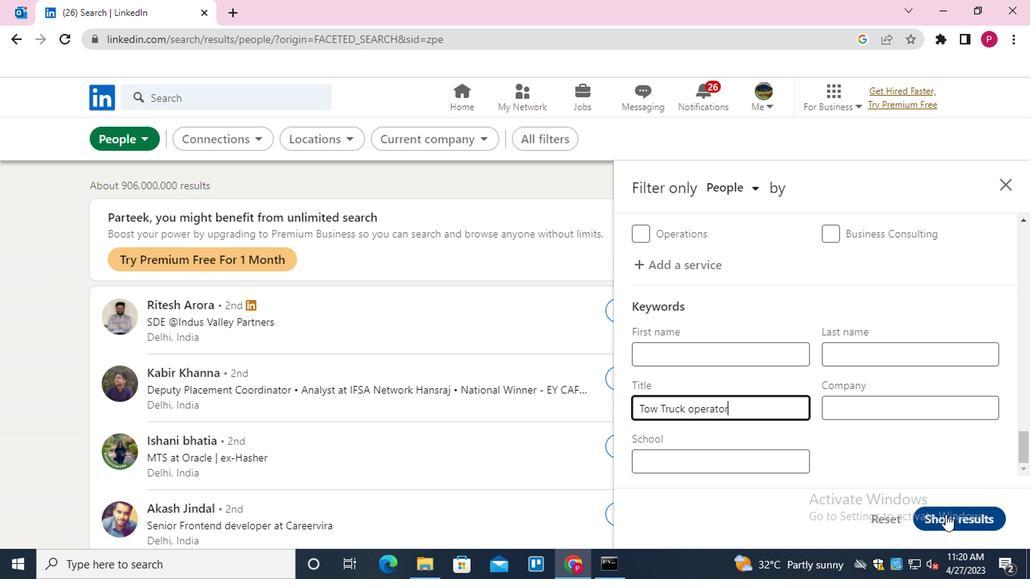 
Action: Mouse moved to (476, 322)
Screenshot: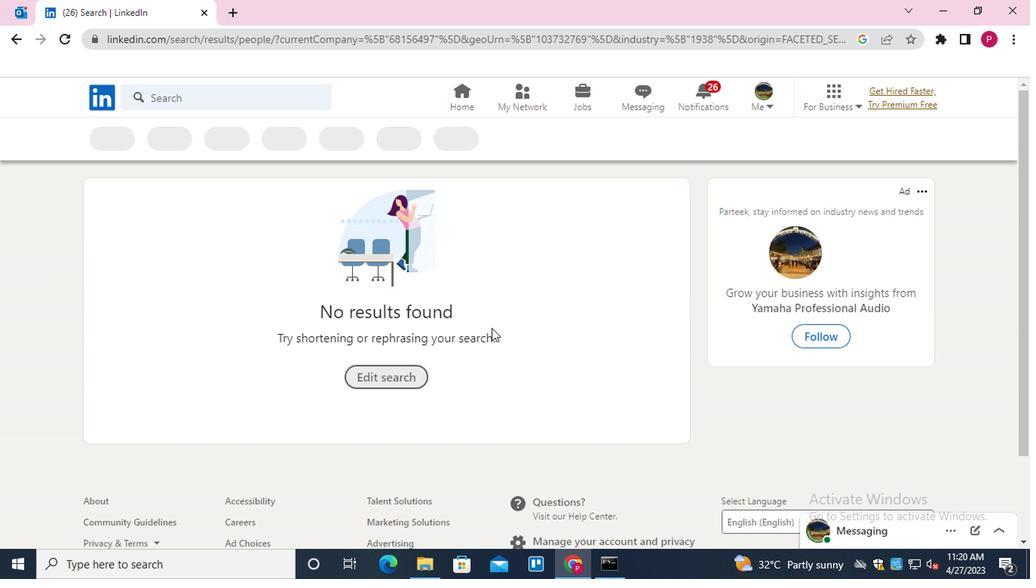 
